 Task: Add a signature Marlon Mitchell containing With heartfelt thanks and warm wishes, Marlon Mitchell to email address softage.3@softage.net and add a folder Commercial leases
Action: Mouse moved to (720, 114)
Screenshot: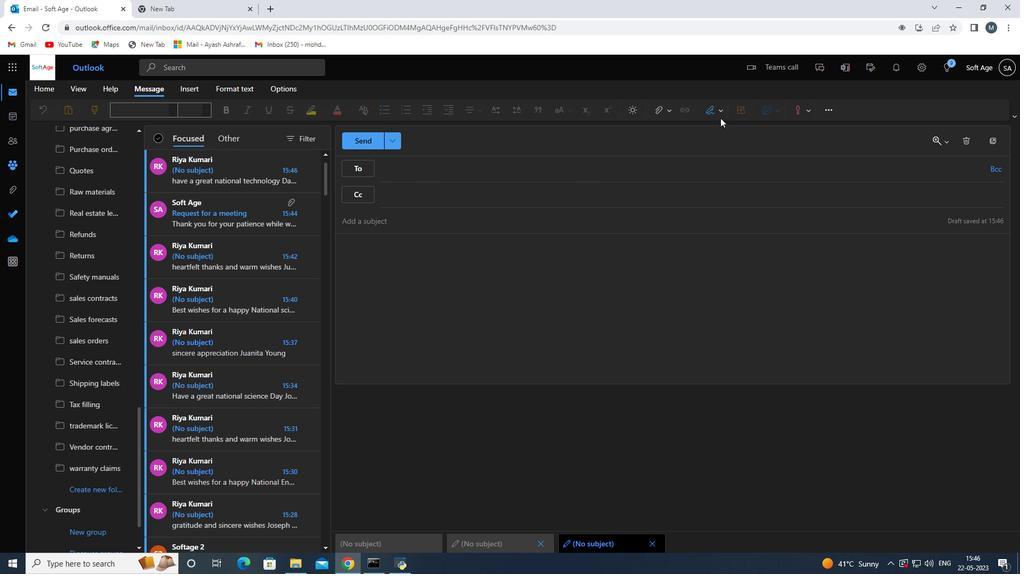 
Action: Mouse pressed left at (720, 114)
Screenshot: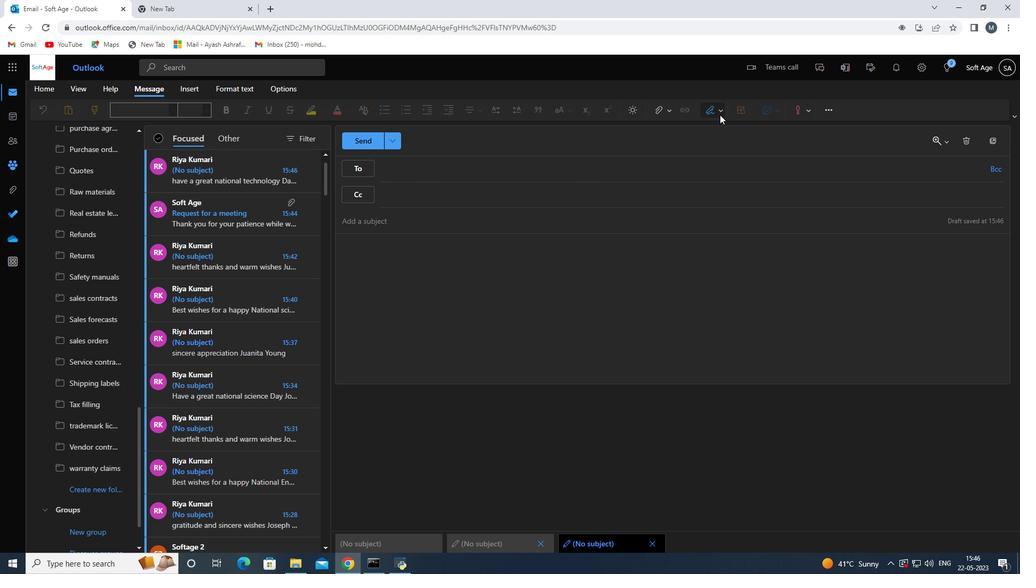 
Action: Mouse moved to (686, 156)
Screenshot: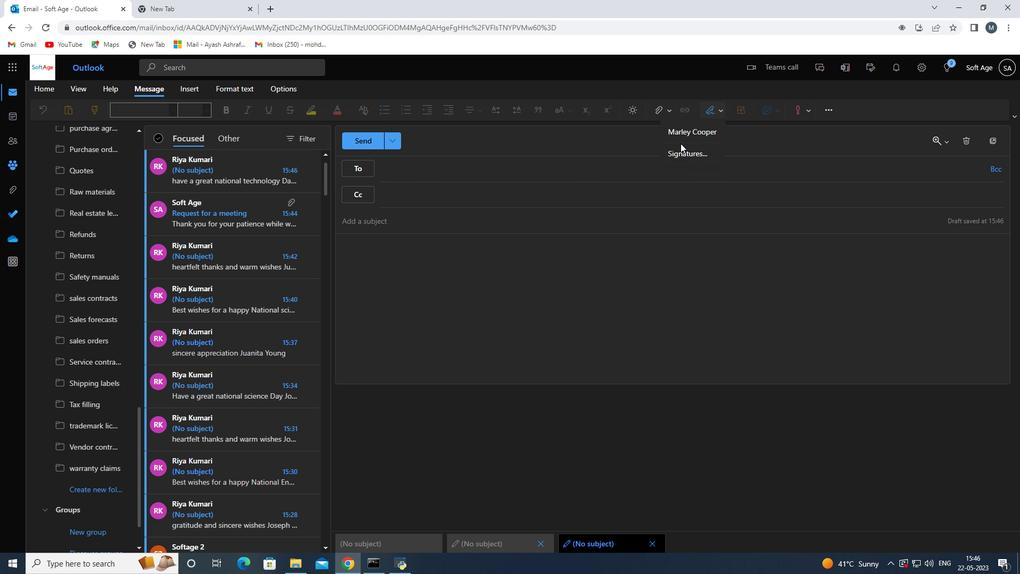 
Action: Mouse pressed left at (686, 156)
Screenshot: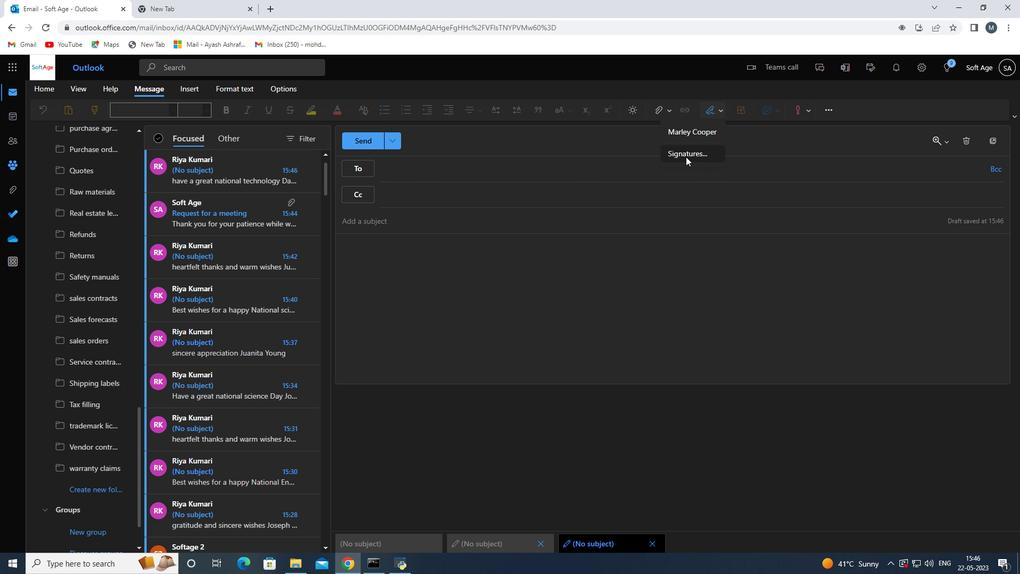 
Action: Mouse moved to (715, 196)
Screenshot: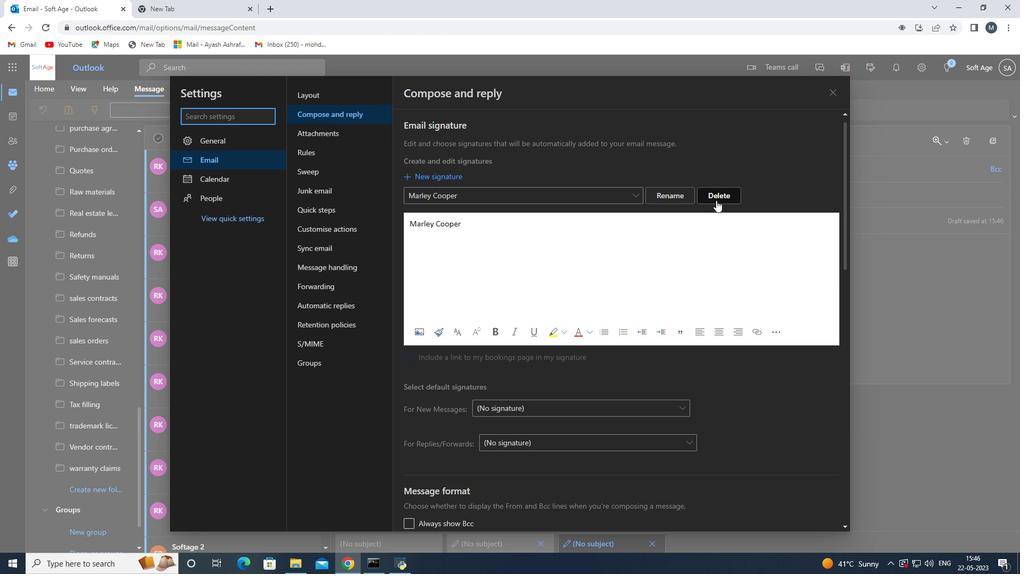 
Action: Mouse pressed left at (715, 196)
Screenshot: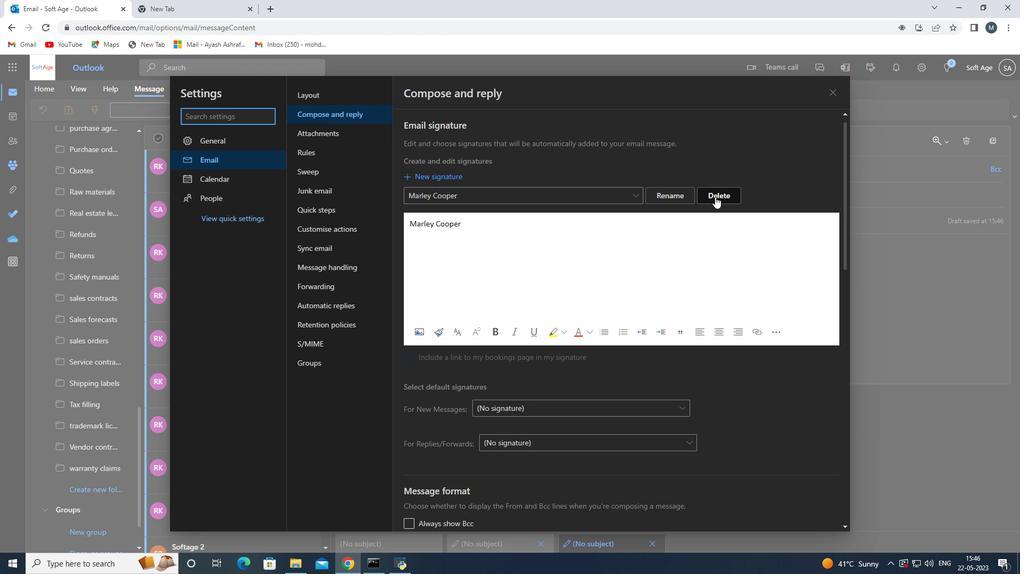 
Action: Mouse moved to (485, 195)
Screenshot: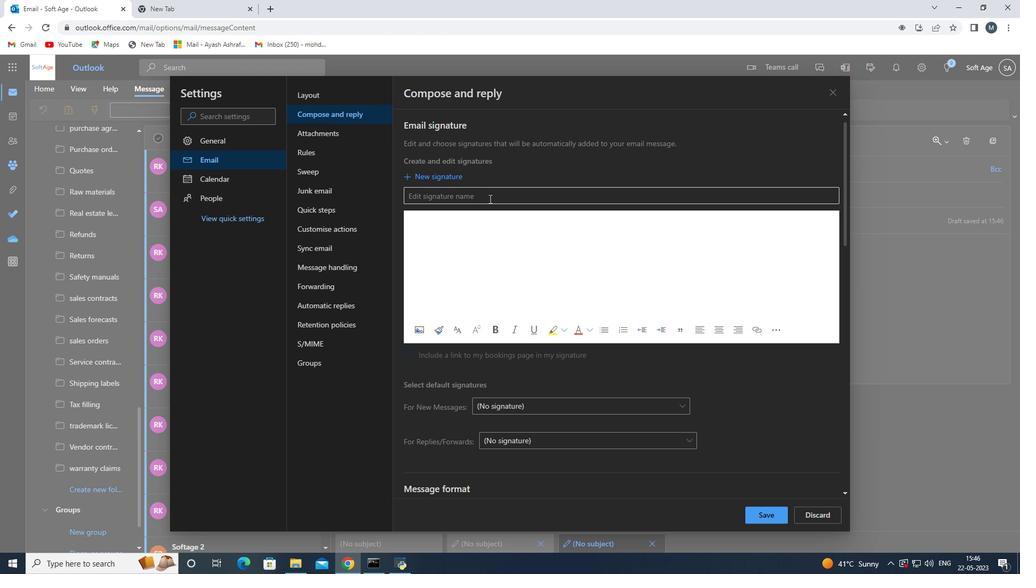 
Action: Mouse pressed left at (485, 195)
Screenshot: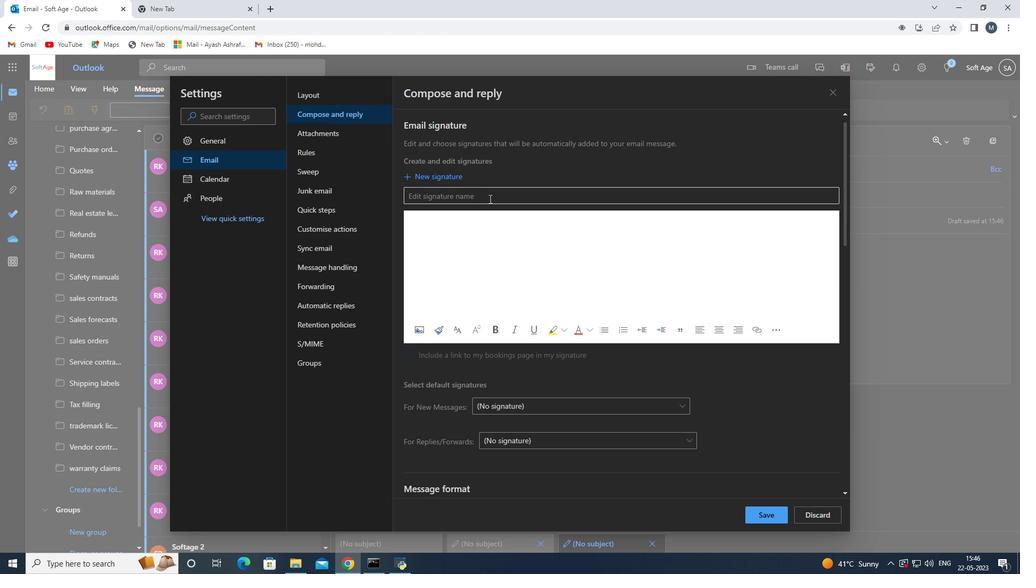 
Action: Key pressed <Key.shift><Key.shift><Key.shift><Key.shift><Key.shift><Key.shift><Key.shift><Key.shift><Key.shift><Key.shift><Key.shift><Key.shift><Key.shift><Key.shift><Key.shift><Key.shift><Key.shift><Key.shift><Key.shift><Key.shift><Key.shift><Key.shift><Key.shift><Key.shift><Key.shift><Key.shift><Key.shift><Key.shift><Key.shift><Key.shift><Key.shift><Key.shift><Key.shift>Marlon<Key.space><Key.shift><Key.shift><Key.shift><Key.shift><Key.shift><Key.shift><Key.shift><Key.shift><Key.shift><Key.shift><Key.shift><Key.shift>Mitchell<Key.space>
Screenshot: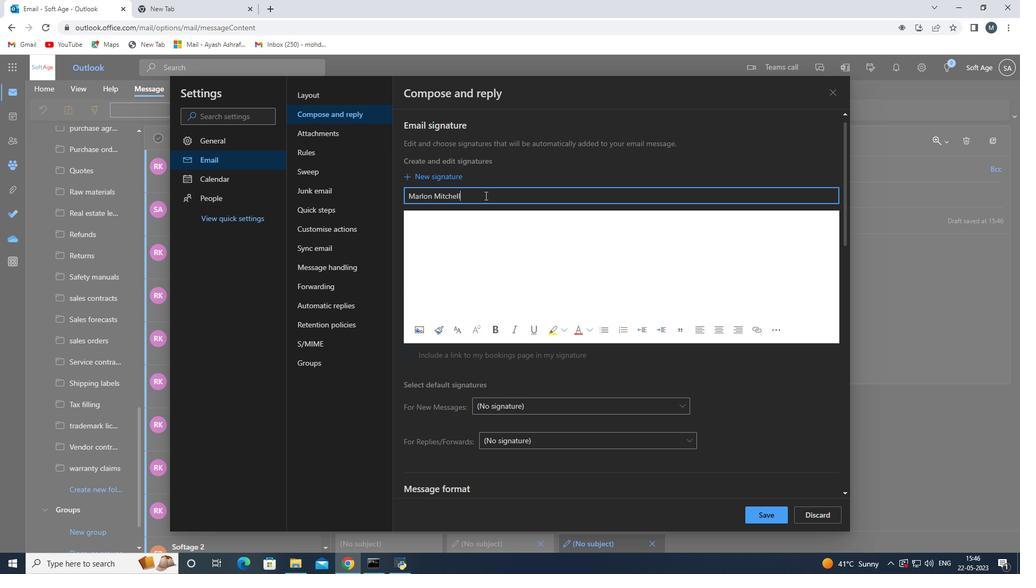 
Action: Mouse moved to (505, 228)
Screenshot: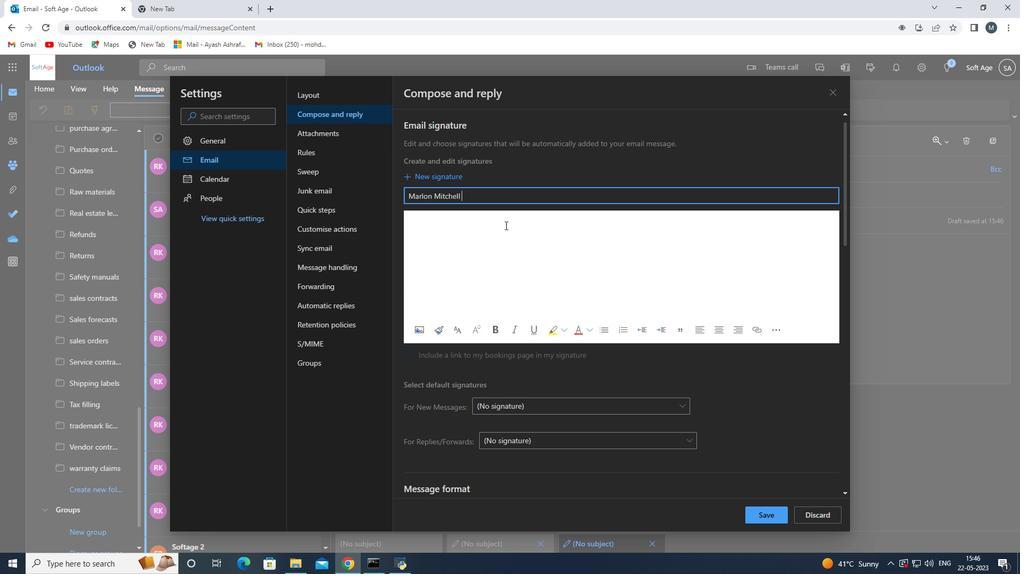 
Action: Mouse pressed left at (505, 228)
Screenshot: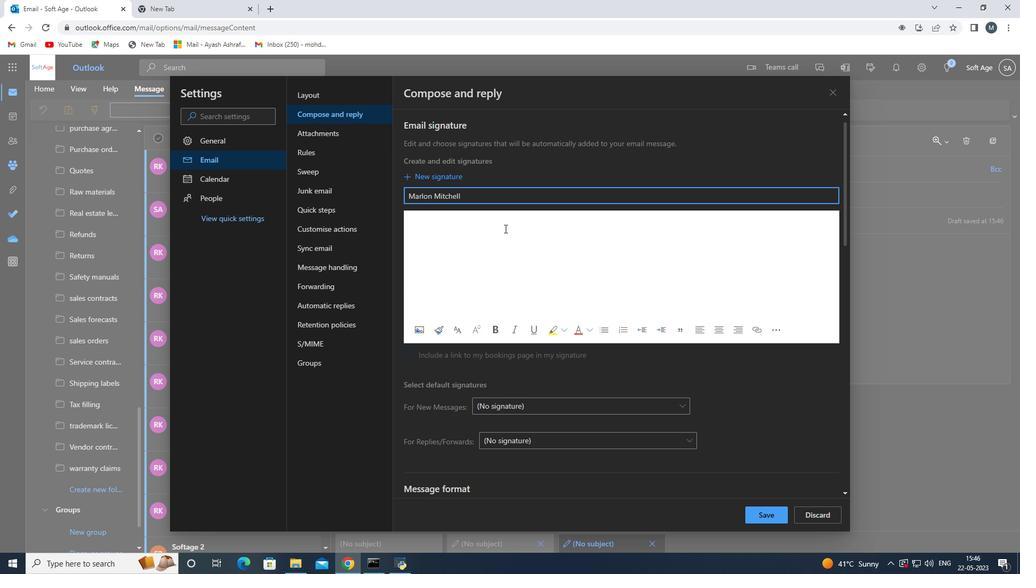 
Action: Key pressed <Key.shift>
Screenshot: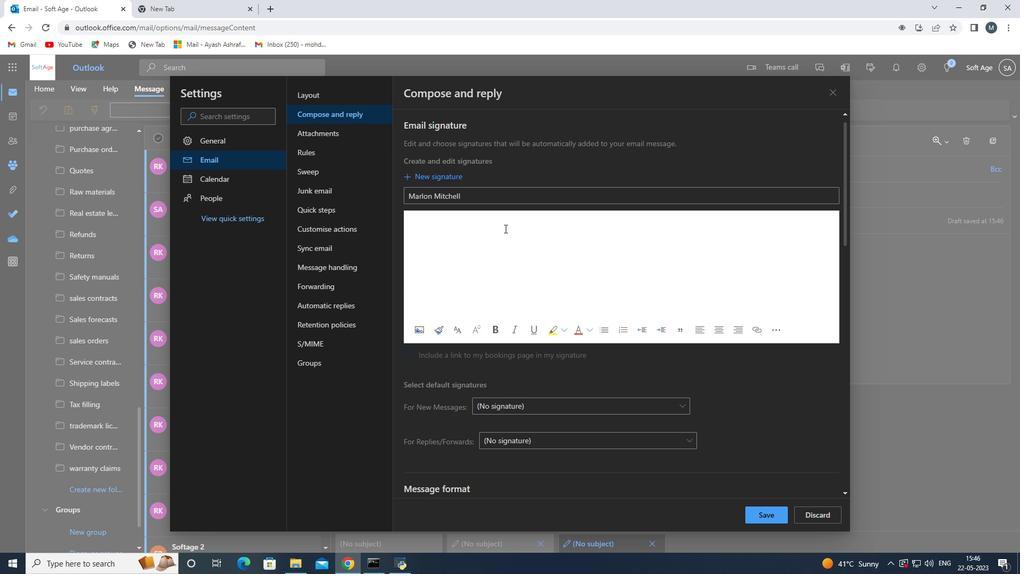 
Action: Mouse moved to (505, 230)
Screenshot: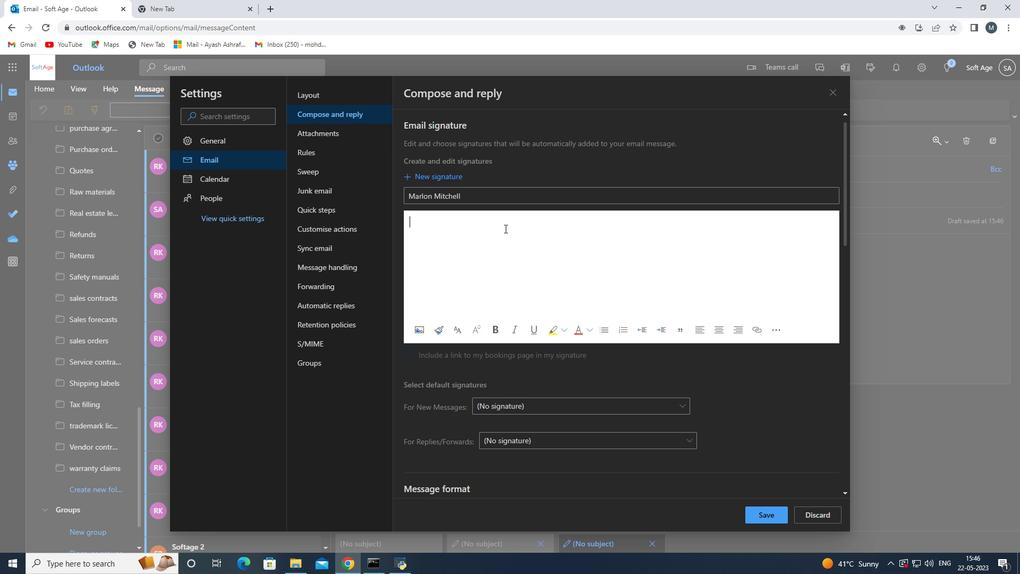 
Action: Key pressed <Key.shift>
Screenshot: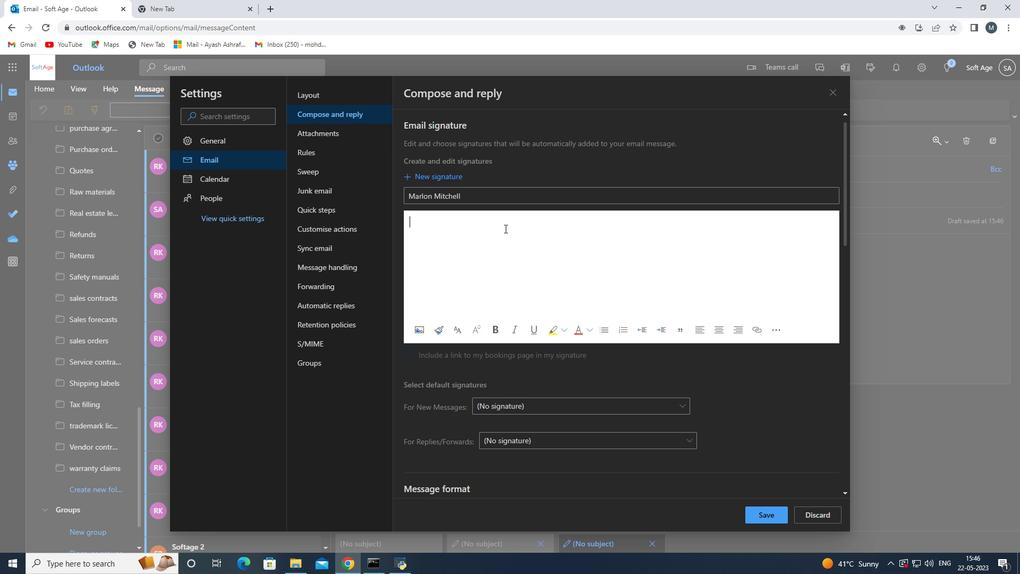 
Action: Mouse moved to (505, 231)
Screenshot: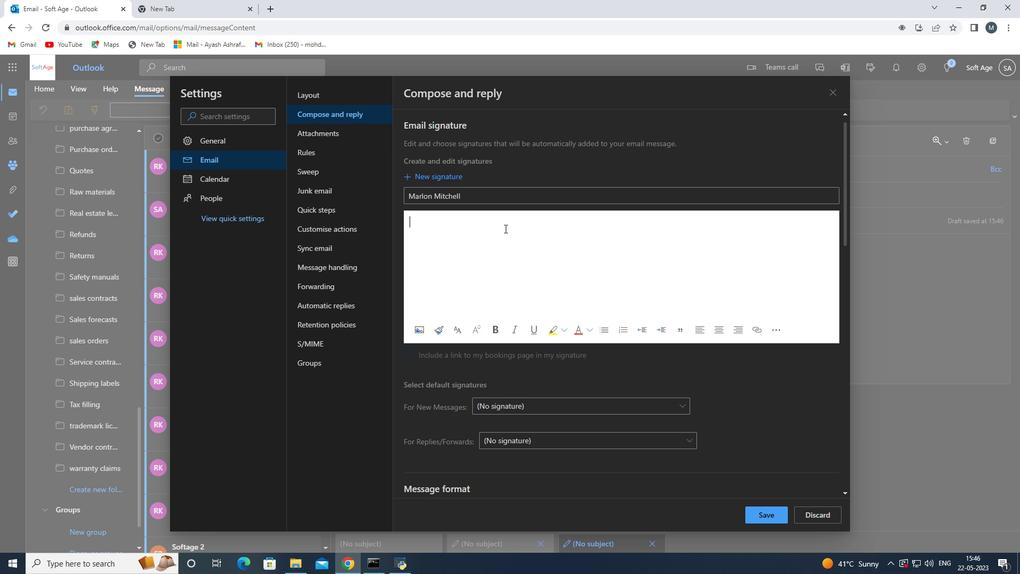 
Action: Key pressed <Key.shift>
Screenshot: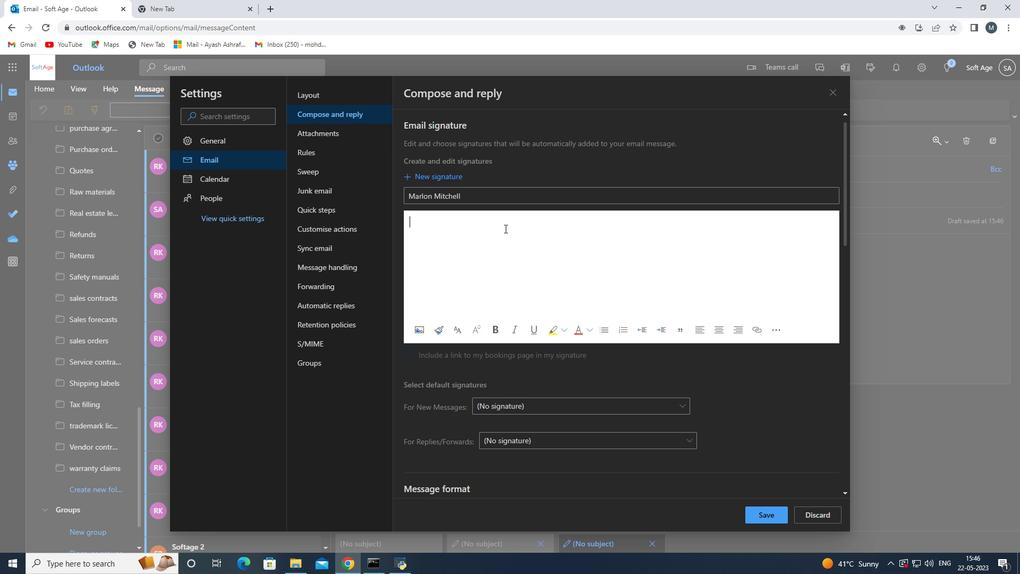 
Action: Mouse moved to (505, 231)
Screenshot: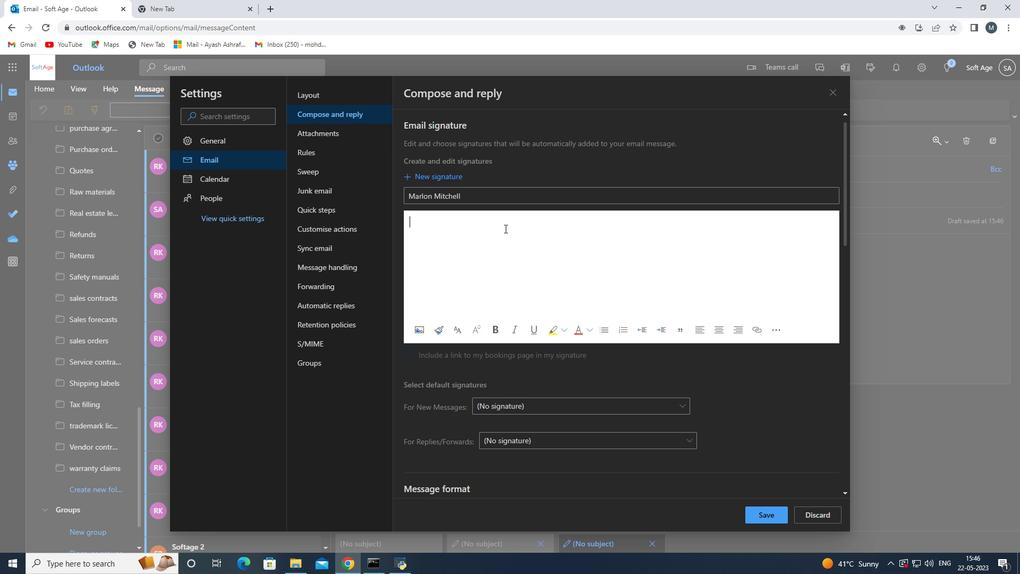 
Action: Key pressed <Key.shift>
Screenshot: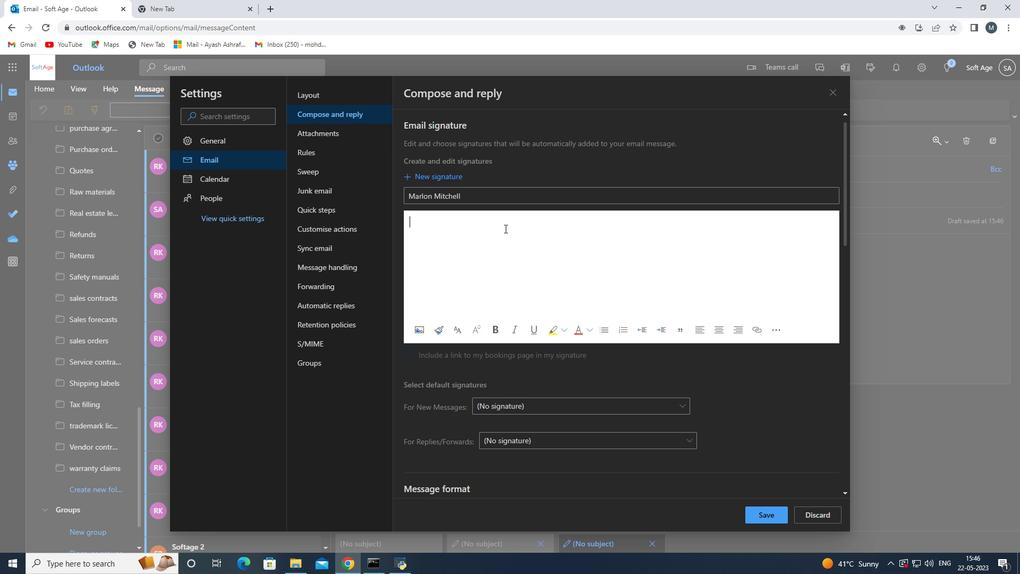 
Action: Mouse moved to (505, 232)
Screenshot: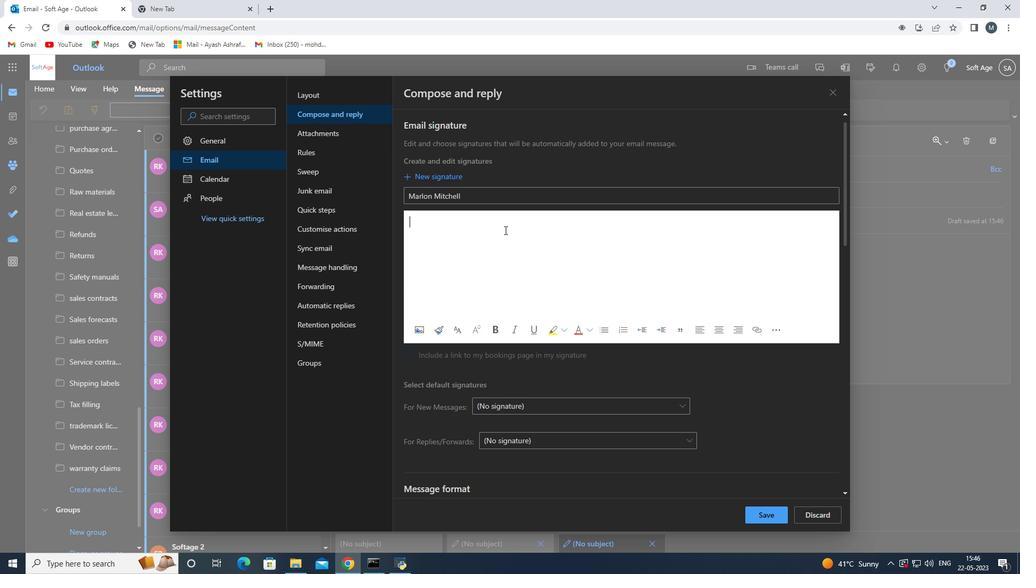
Action: Key pressed M
Screenshot: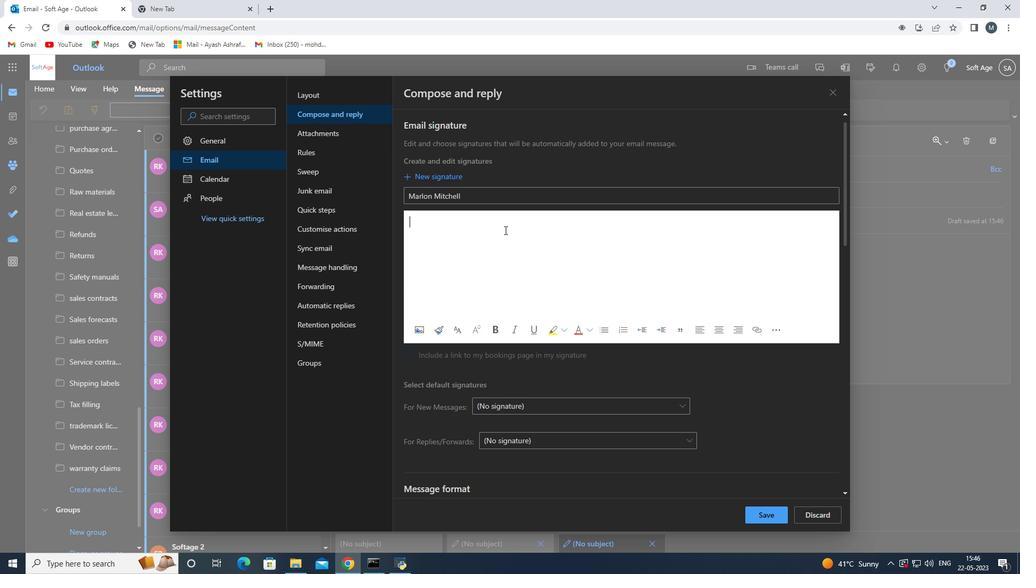 
Action: Mouse moved to (502, 240)
Screenshot: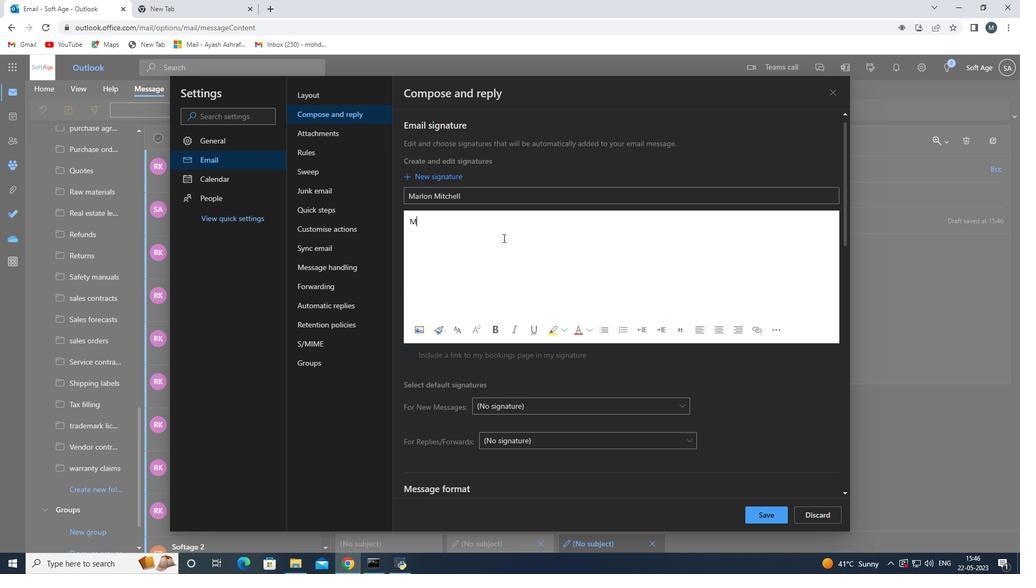 
Action: Key pressed arlon<Key.space><Key.shift><Key.shift><Key.shift><Key.shift><Key.shift>Mitchell
Screenshot: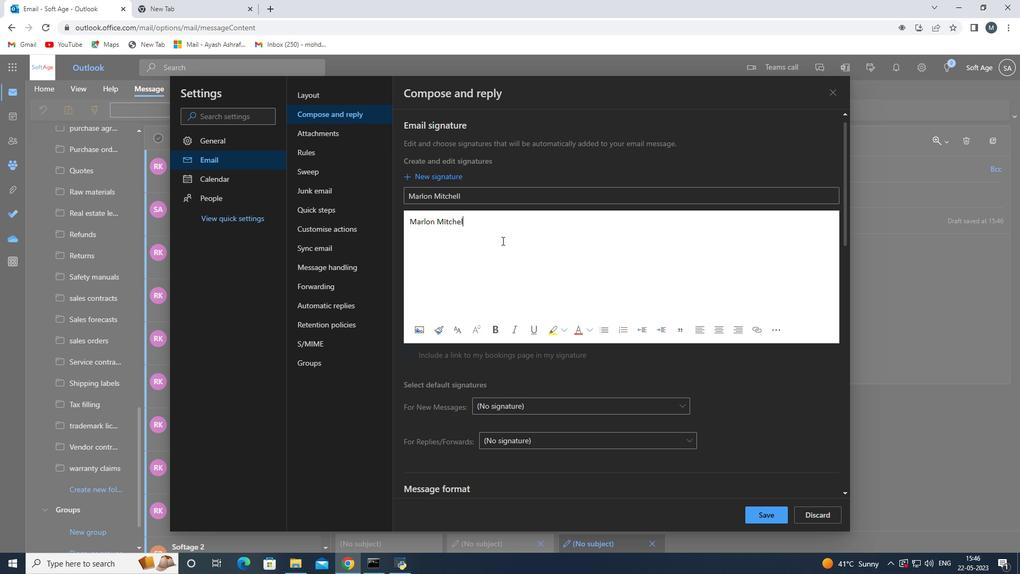 
Action: Mouse moved to (767, 516)
Screenshot: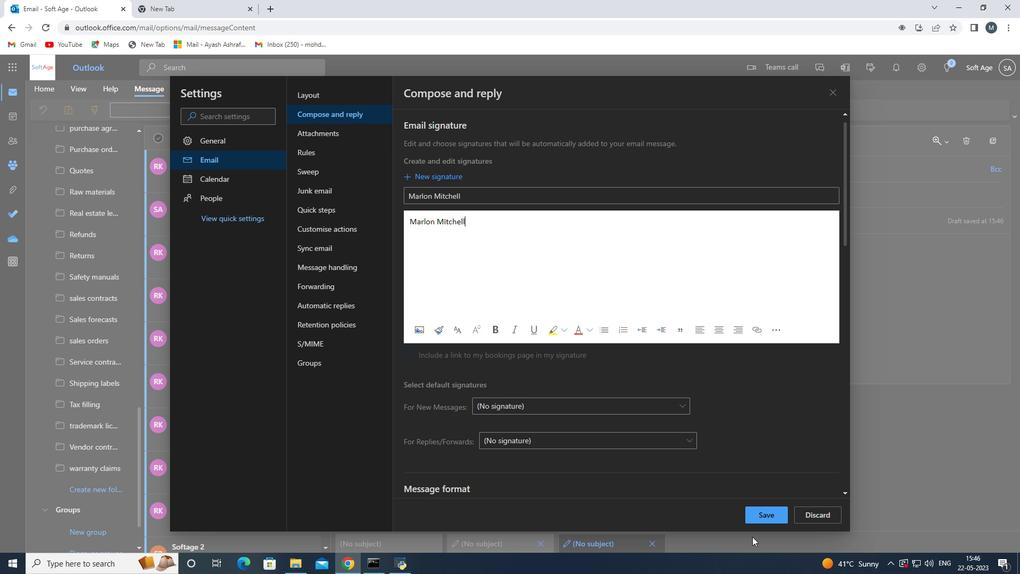 
Action: Mouse pressed left at (767, 516)
Screenshot: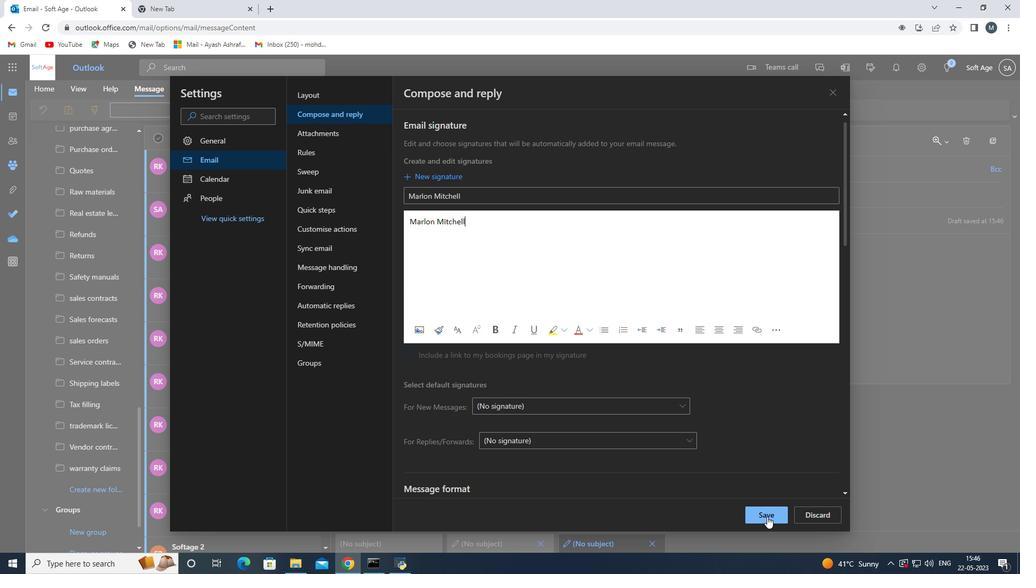 
Action: Mouse moved to (837, 92)
Screenshot: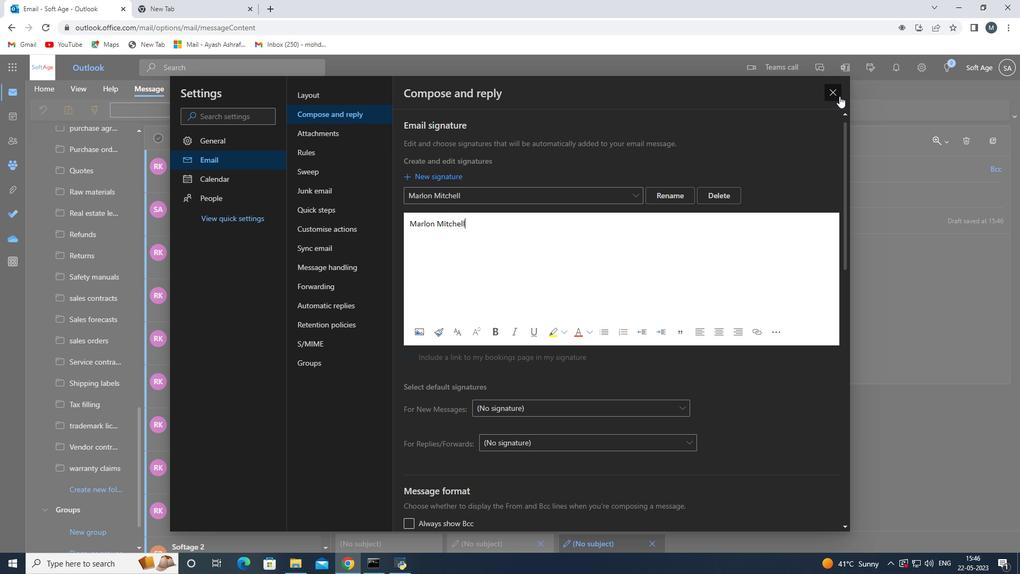 
Action: Mouse pressed left at (837, 92)
Screenshot: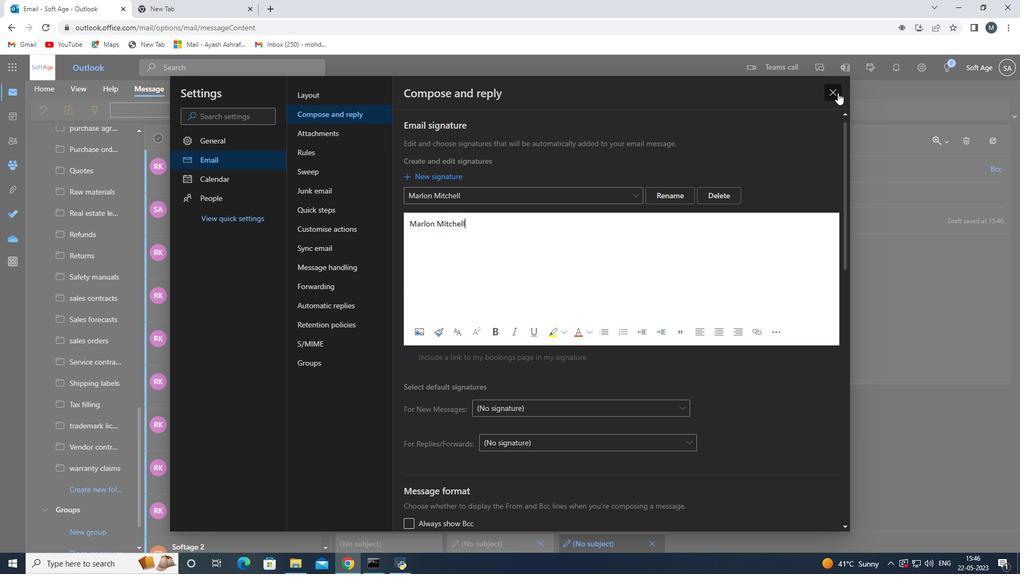 
Action: Mouse moved to (439, 240)
Screenshot: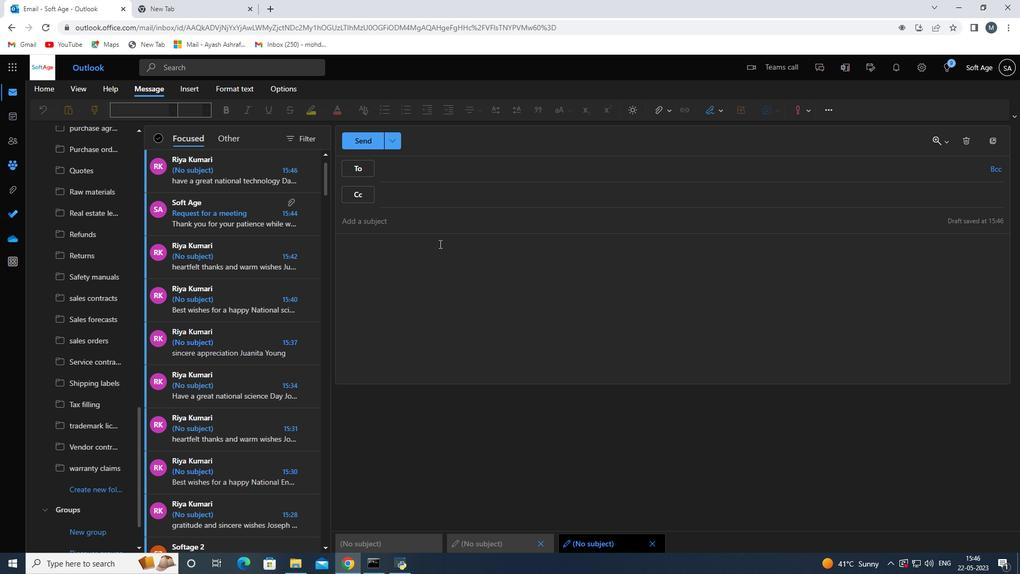 
Action: Mouse pressed left at (439, 240)
Screenshot: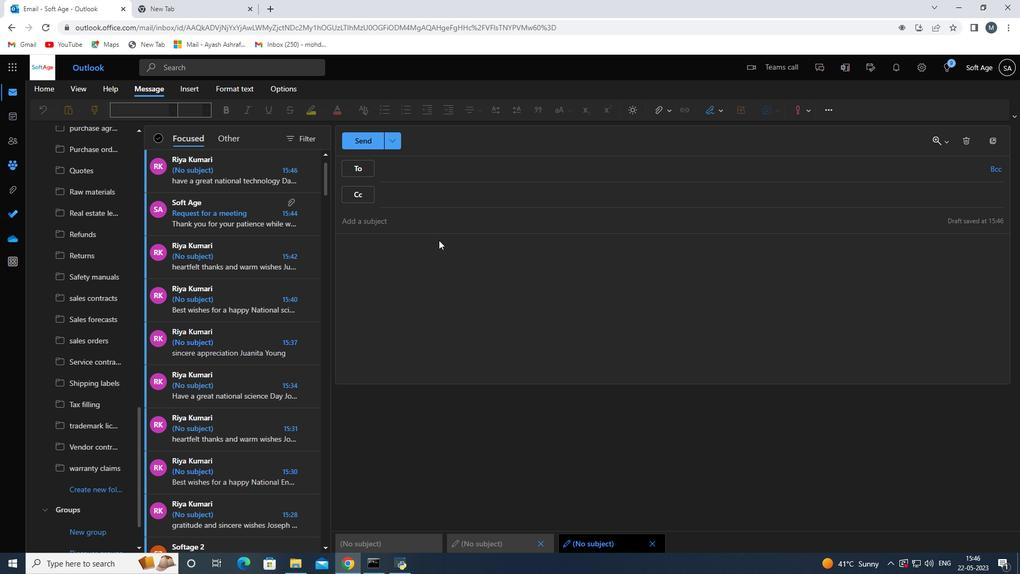 
Action: Mouse moved to (424, 250)
Screenshot: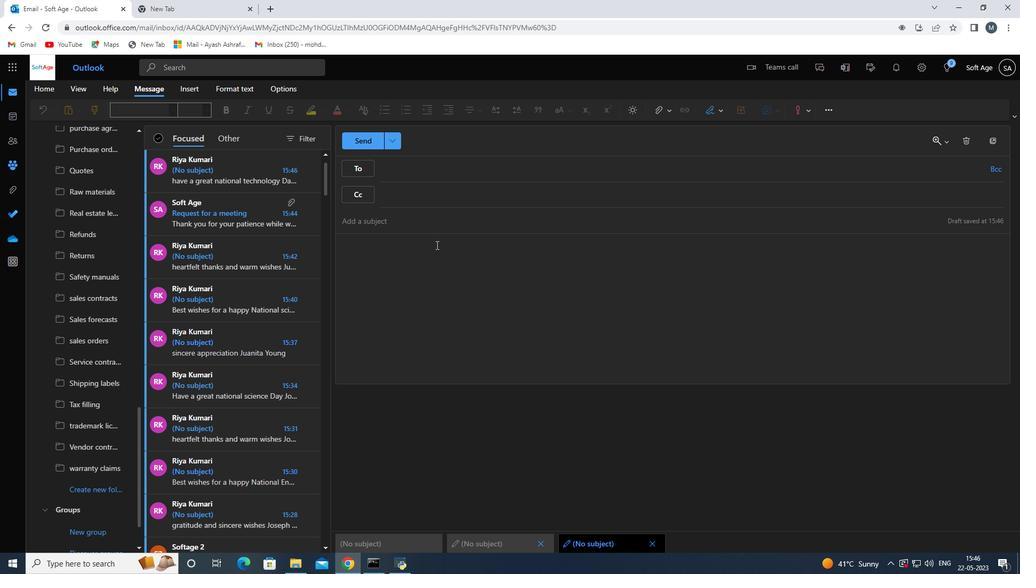 
Action: Mouse pressed left at (424, 250)
Screenshot: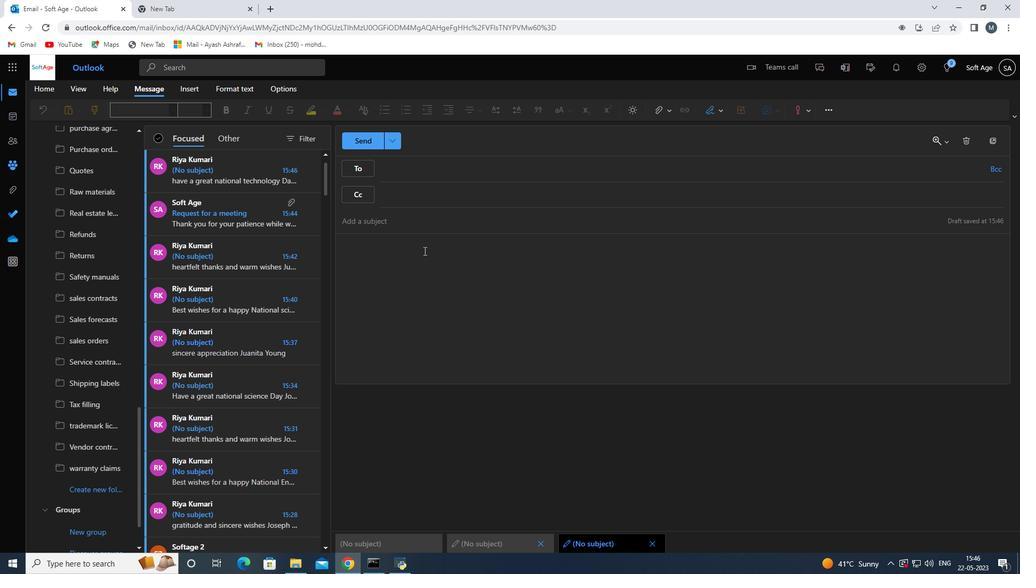 
Action: Mouse moved to (424, 252)
Screenshot: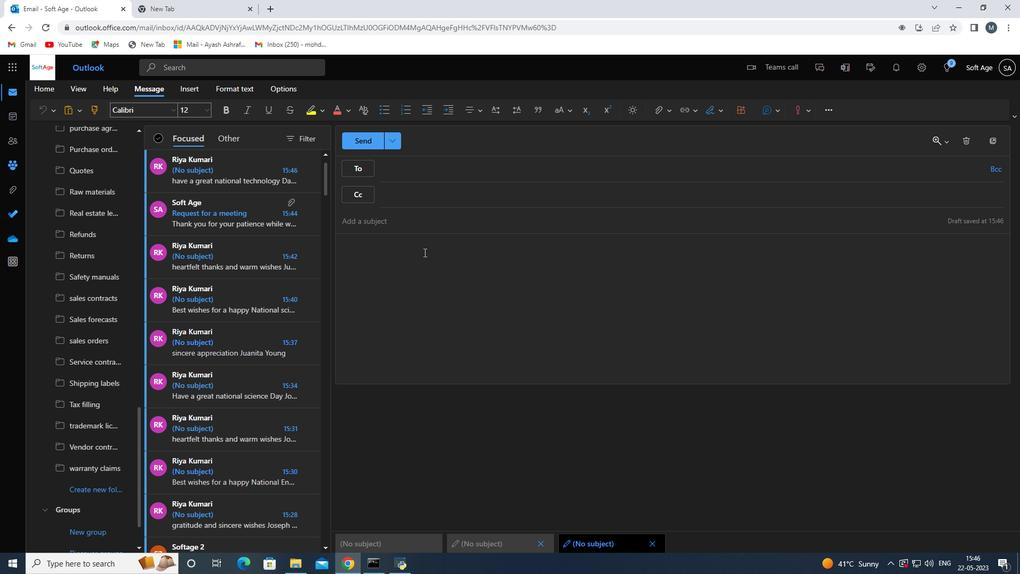 
Action: Key pressed <Key.shift>
Screenshot: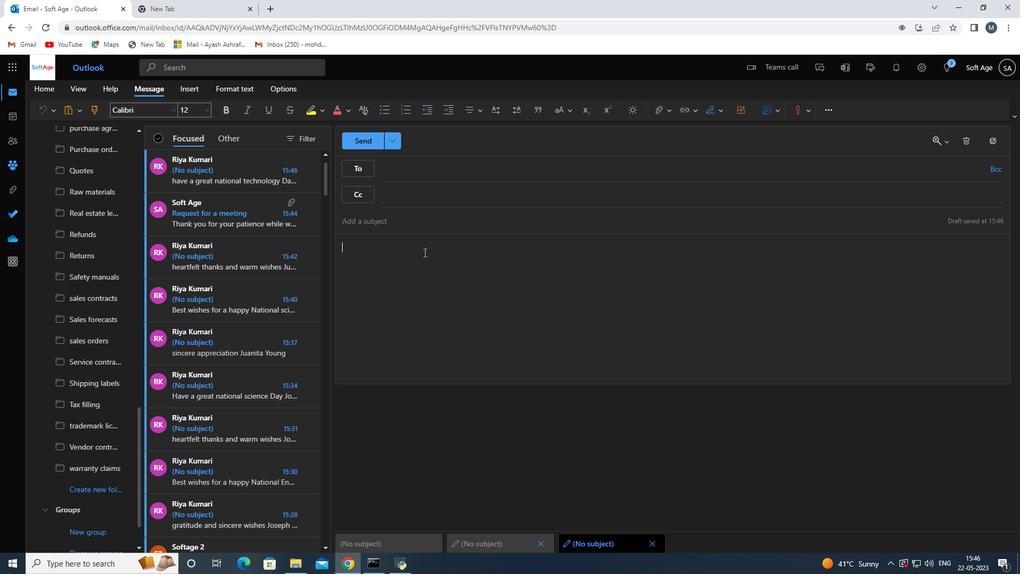 
Action: Mouse moved to (424, 252)
Screenshot: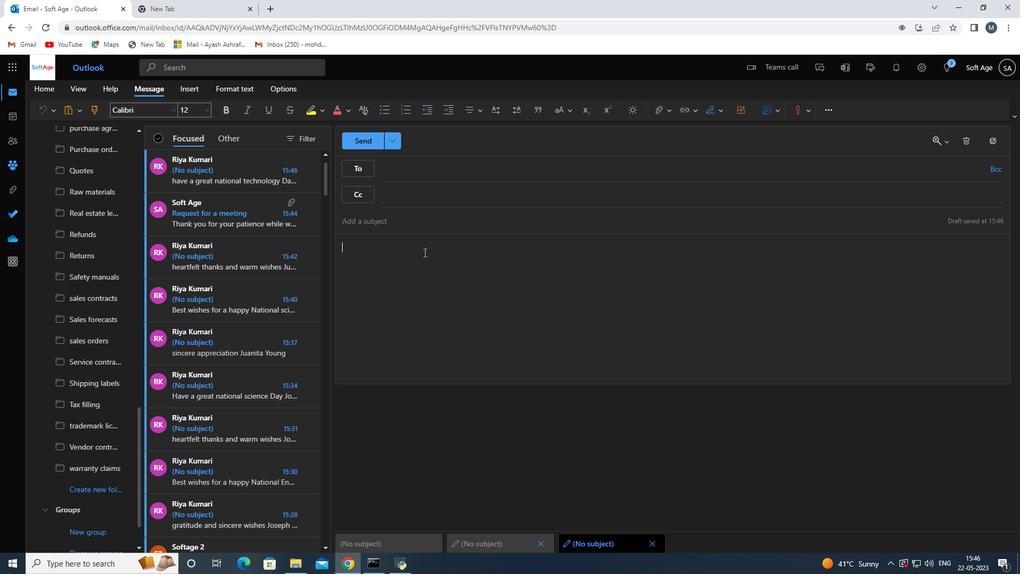 
Action: Key pressed <Key.shift><Key.shift><Key.shift>Heartfelt<Key.space>thanks<Key.space>and<Key.space>warm<Key.space>wishes<Key.space>
Screenshot: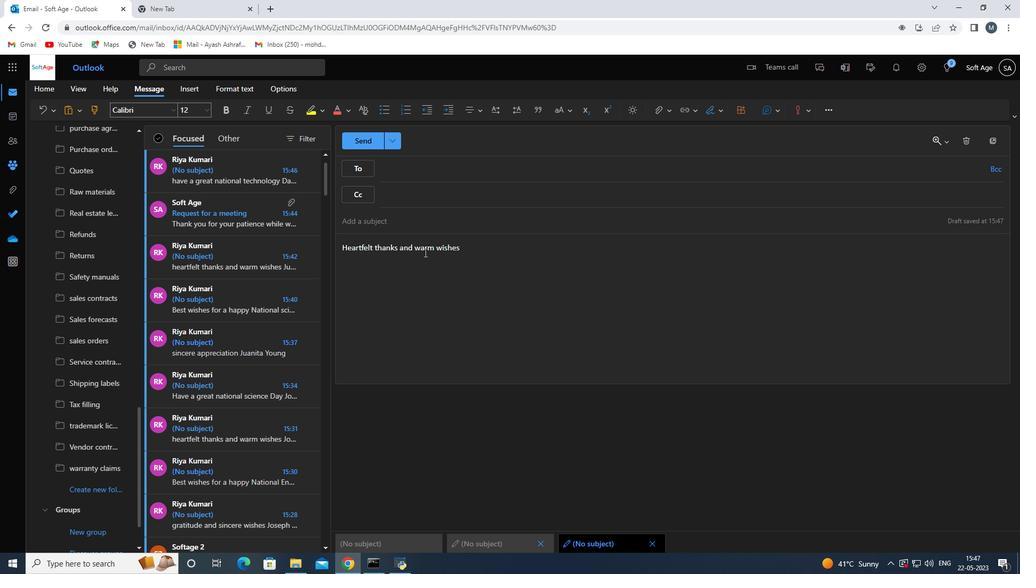 
Action: Mouse moved to (710, 113)
Screenshot: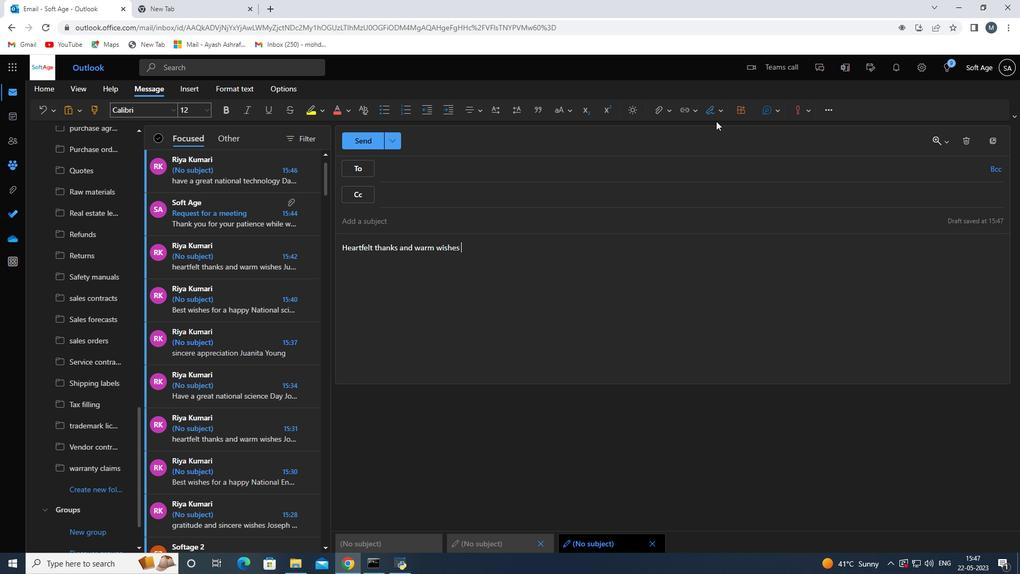 
Action: Mouse pressed left at (710, 113)
Screenshot: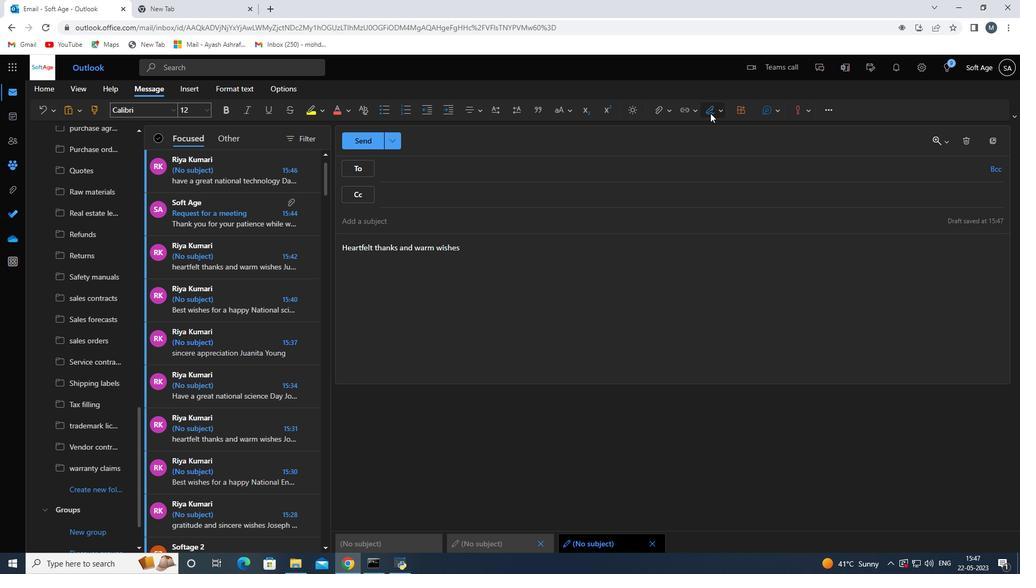 
Action: Mouse moved to (690, 136)
Screenshot: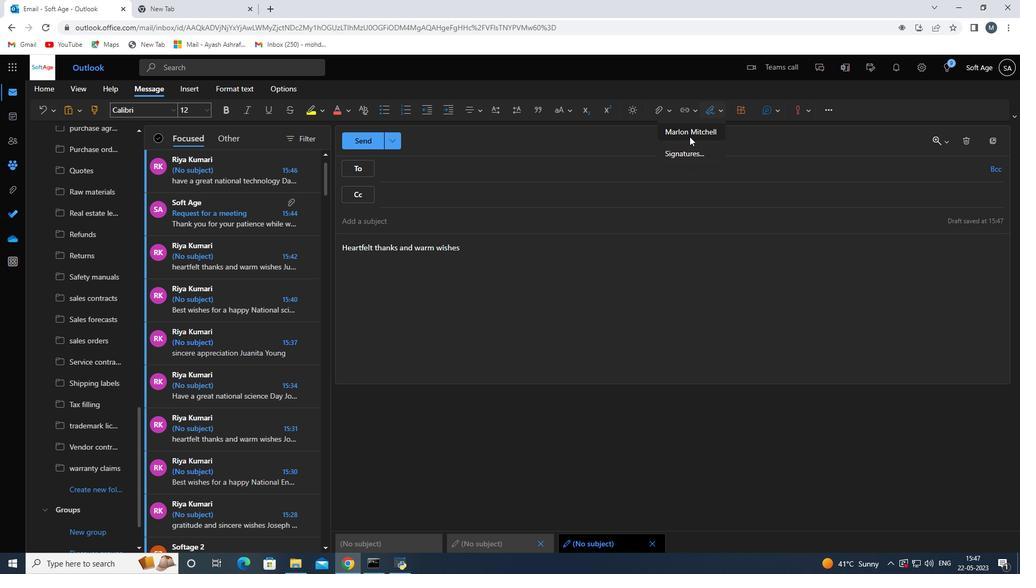 
Action: Mouse pressed left at (690, 136)
Screenshot: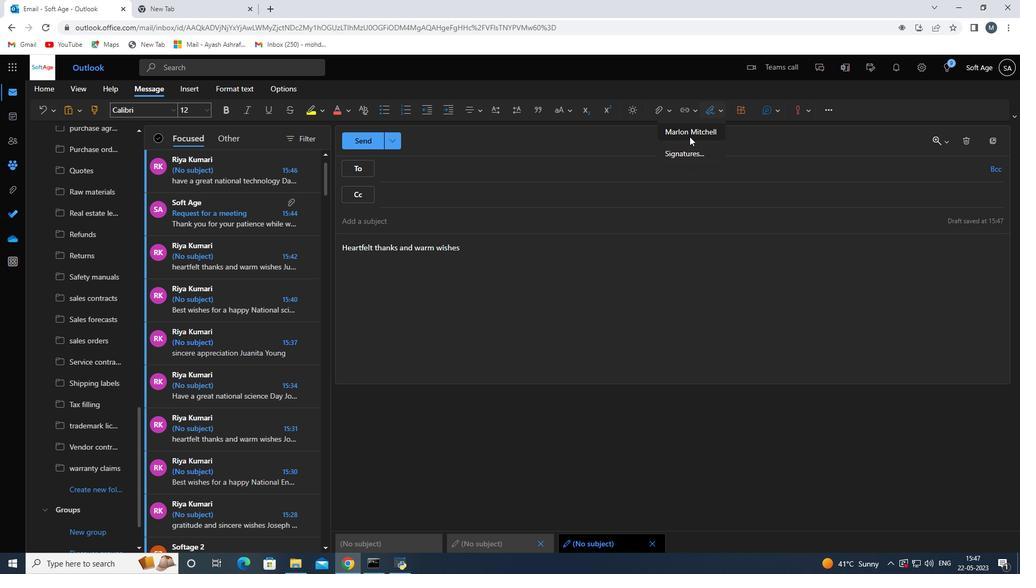 
Action: Mouse moved to (431, 168)
Screenshot: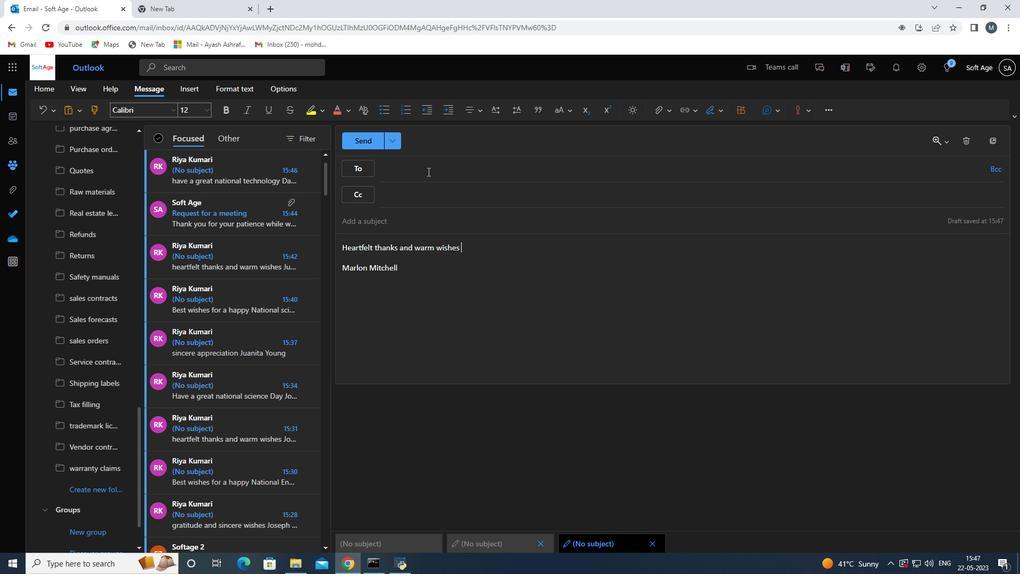 
Action: Mouse pressed left at (431, 168)
Screenshot: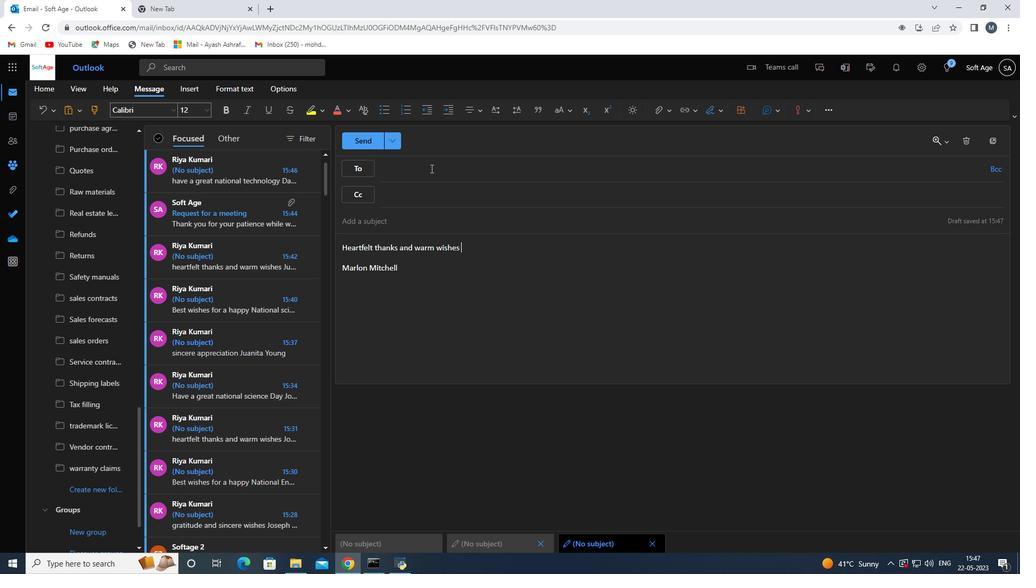 
Action: Key pressed softa.3<Key.shift><Key.shift><Key.shift><Key.shift>@softage.net
Screenshot: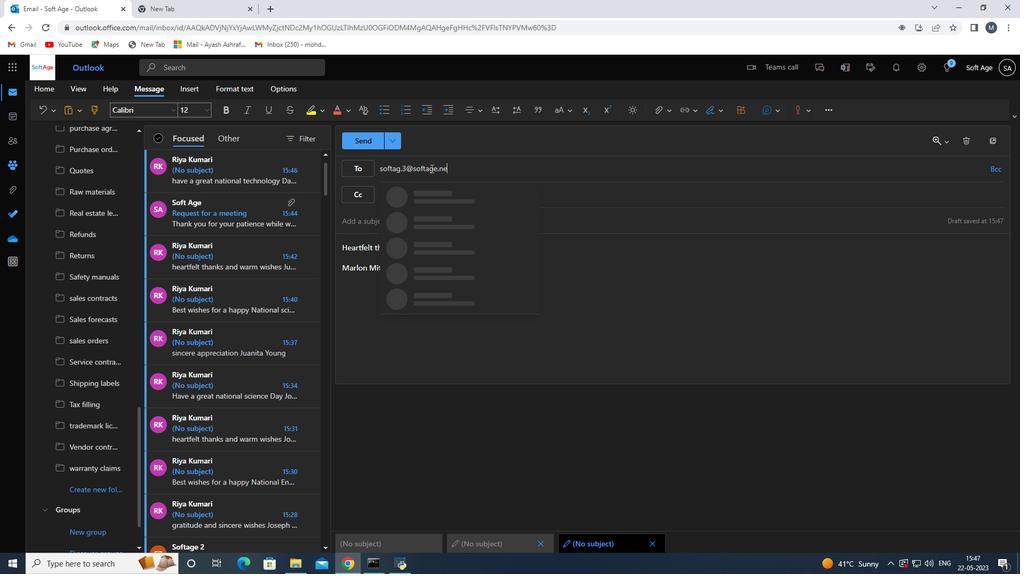 
Action: Mouse moved to (401, 171)
Screenshot: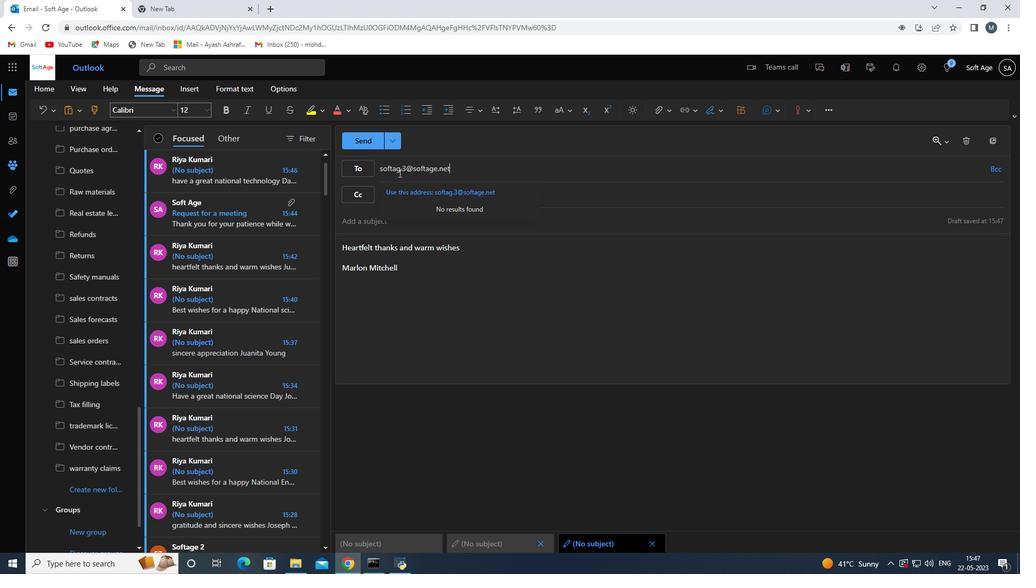 
Action: Mouse pressed left at (401, 171)
Screenshot: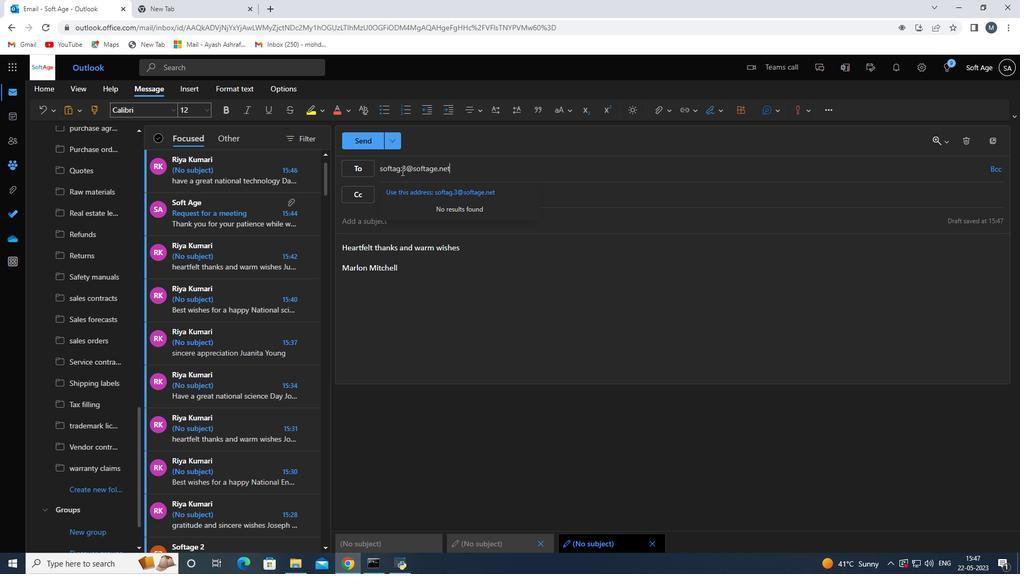
Action: Mouse moved to (412, 173)
Screenshot: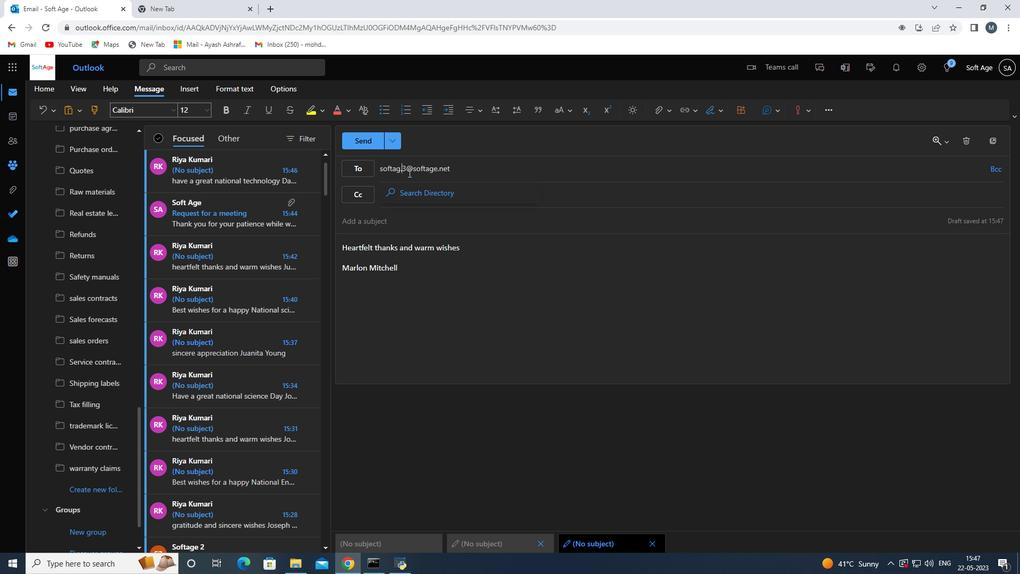 
Action: Key pressed e
Screenshot: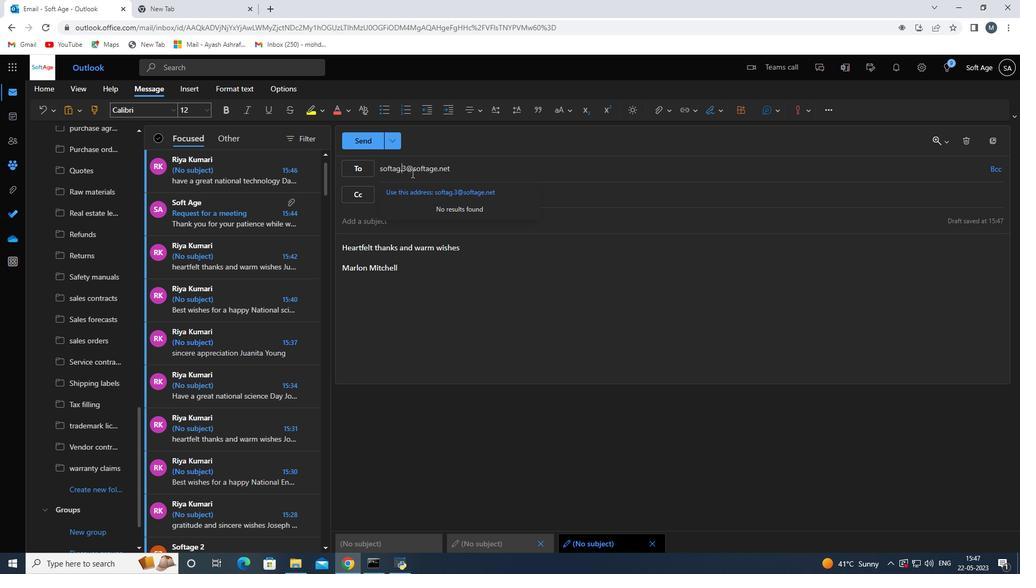 
Action: Mouse moved to (404, 173)
Screenshot: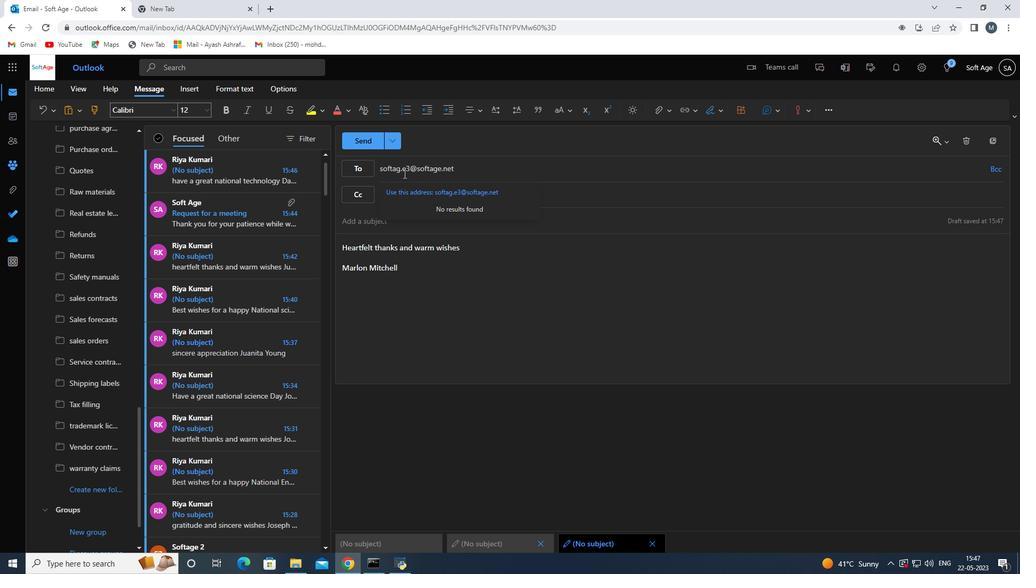 
Action: Key pressed <Key.backspace>
Screenshot: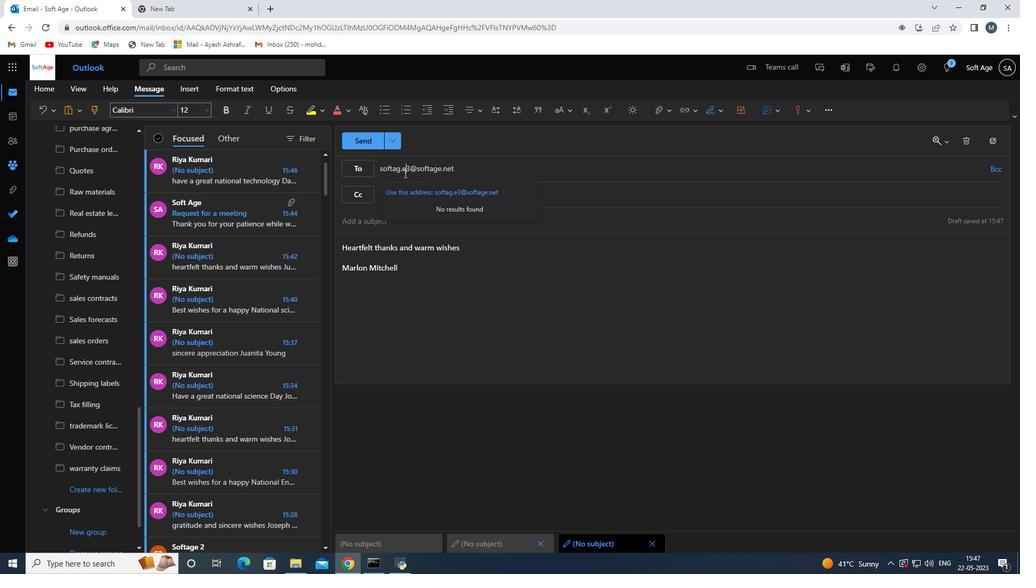
Action: Mouse moved to (399, 169)
Screenshot: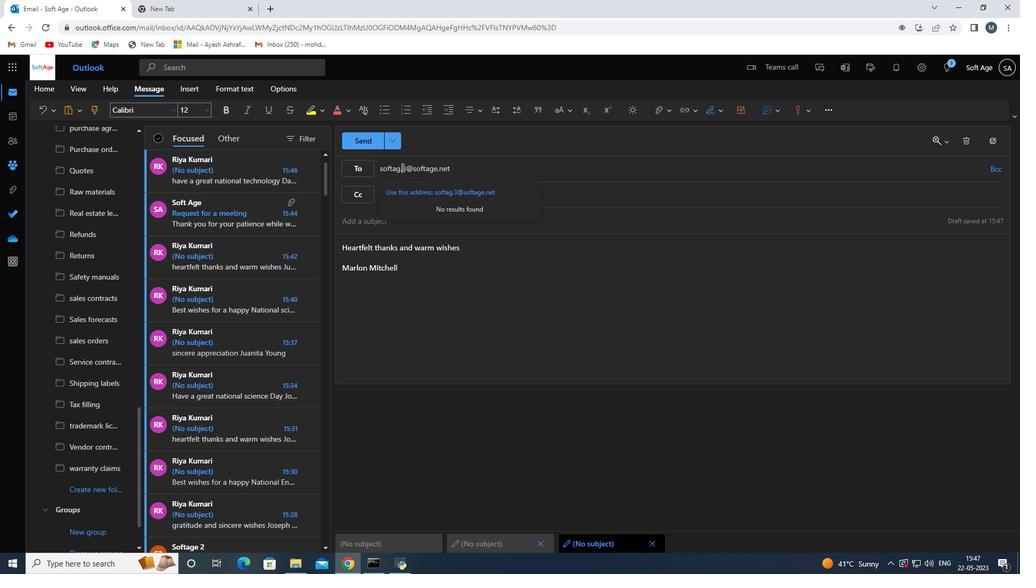 
Action: Mouse pressed left at (399, 169)
Screenshot: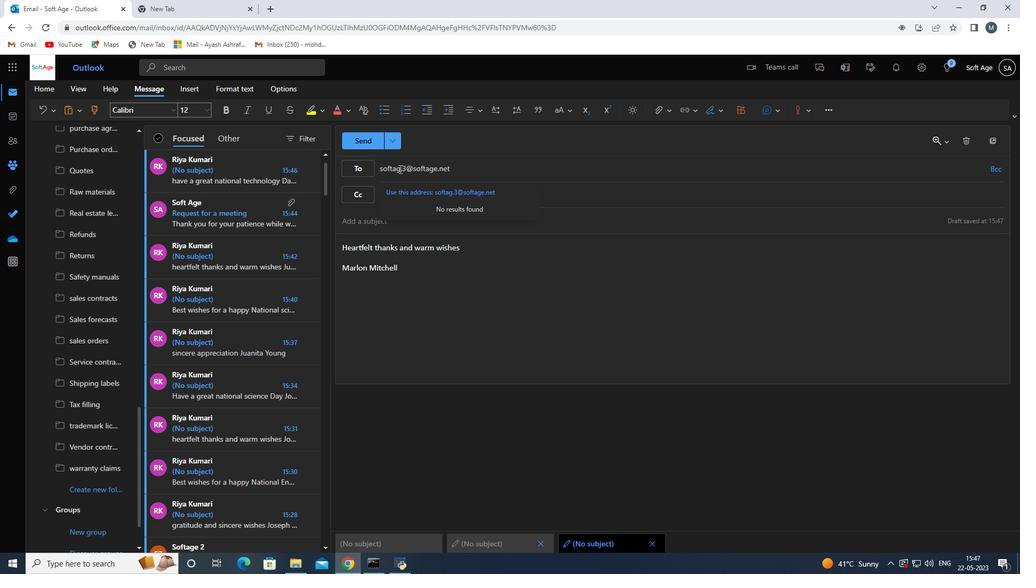 
Action: Mouse moved to (406, 175)
Screenshot: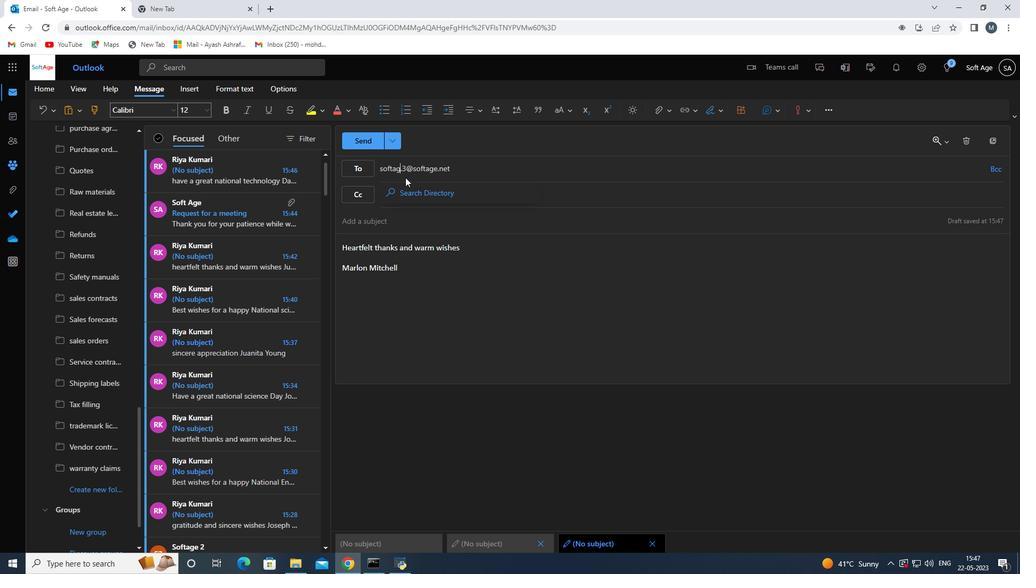 
Action: Key pressed e
Screenshot: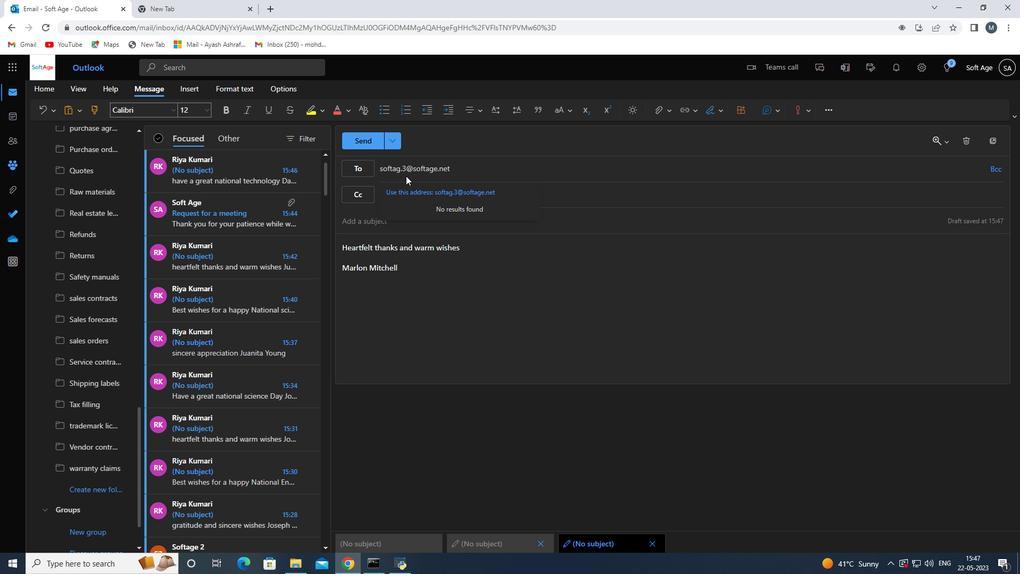 
Action: Mouse moved to (425, 192)
Screenshot: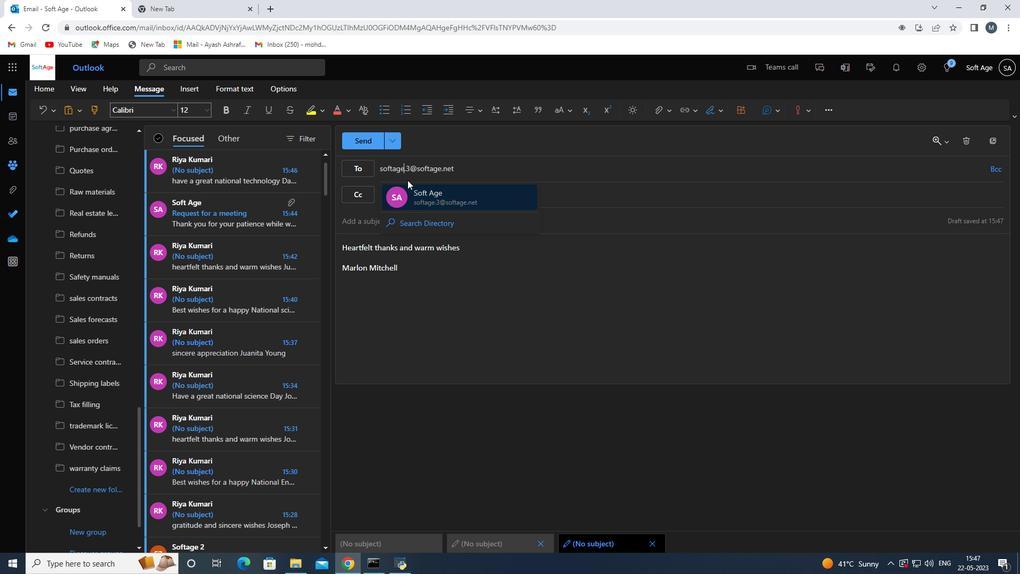 
Action: Mouse pressed left at (425, 192)
Screenshot: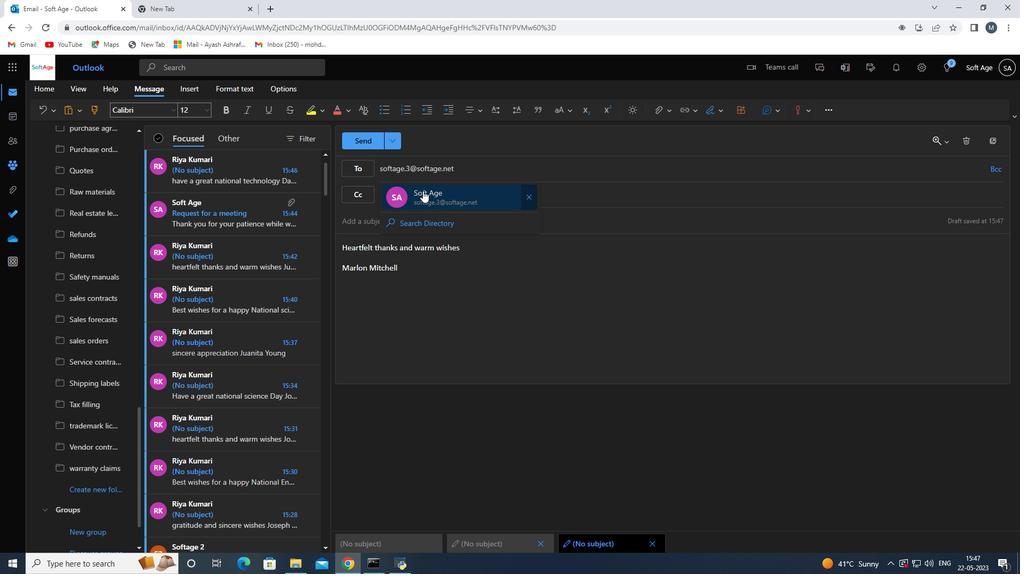 
Action: Mouse moved to (103, 433)
Screenshot: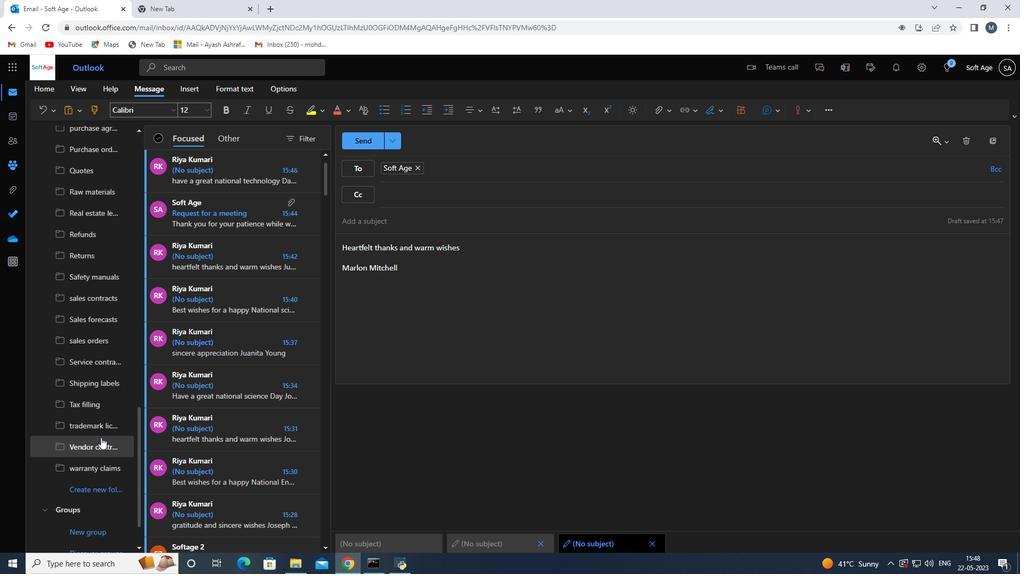 
Action: Mouse scrolled (103, 432) with delta (0, 0)
Screenshot: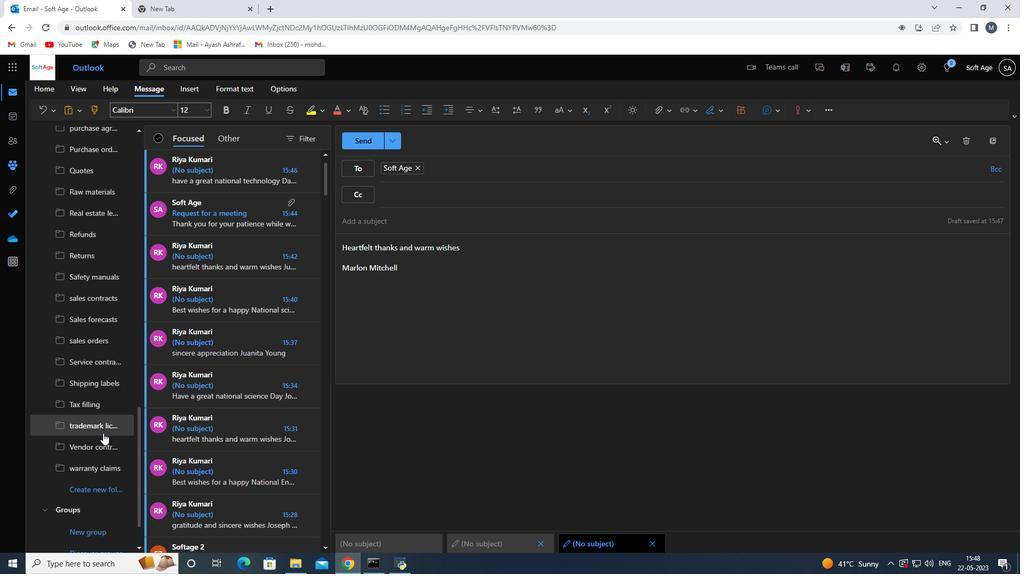 
Action: Mouse scrolled (103, 432) with delta (0, 0)
Screenshot: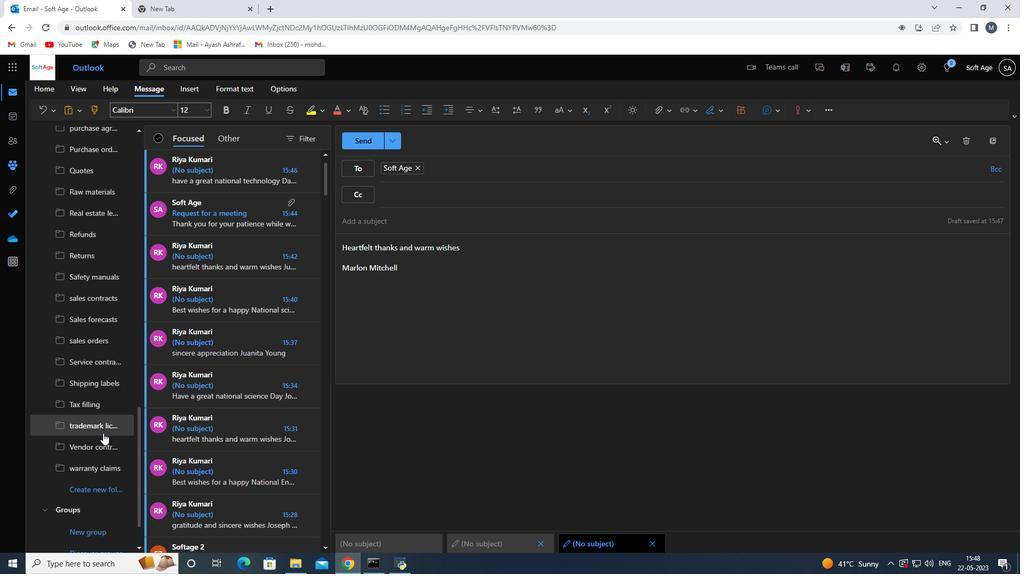 
Action: Mouse moved to (102, 454)
Screenshot: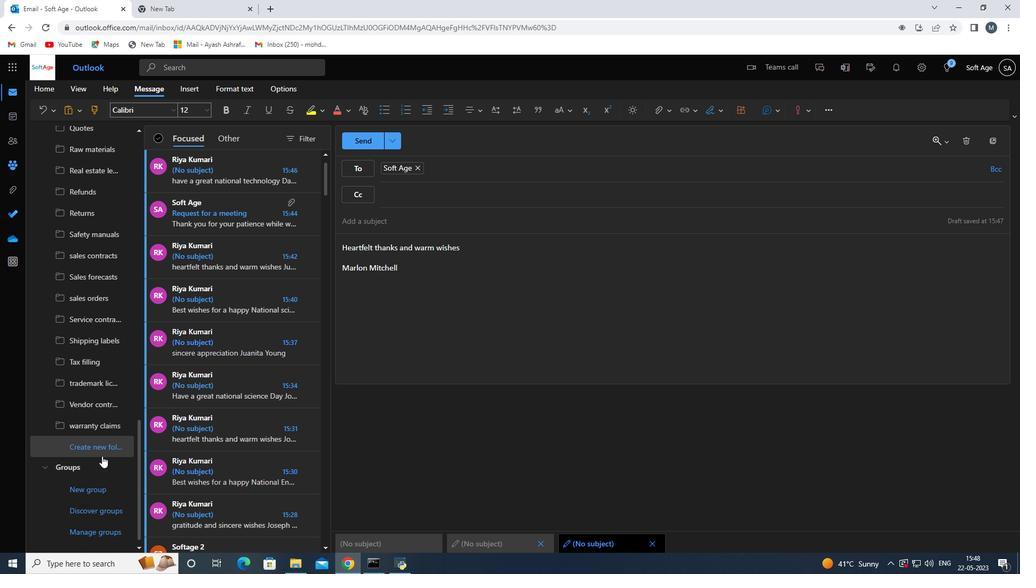 
Action: Mouse pressed left at (102, 454)
Screenshot: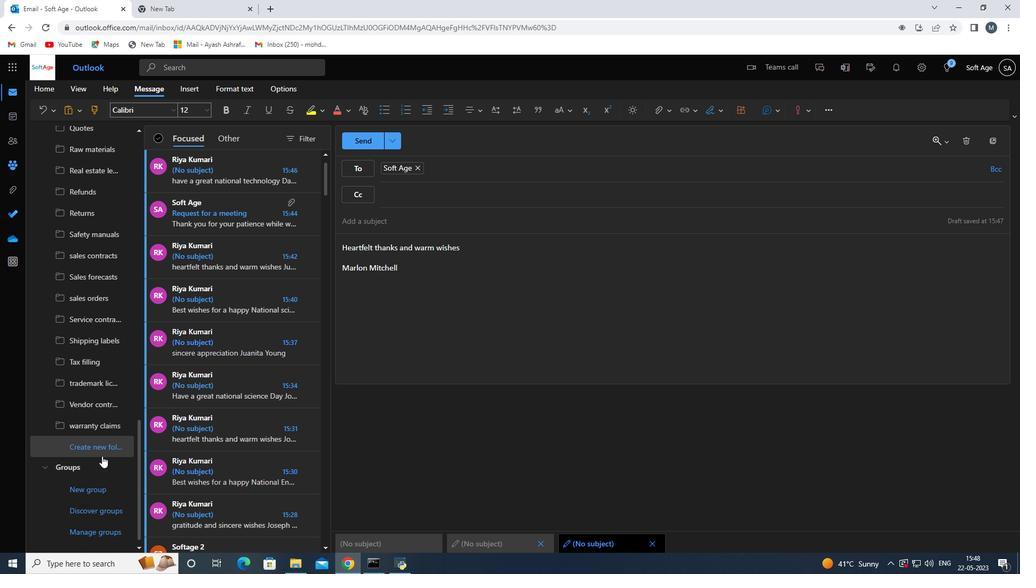 
Action: Mouse moved to (102, 453)
Screenshot: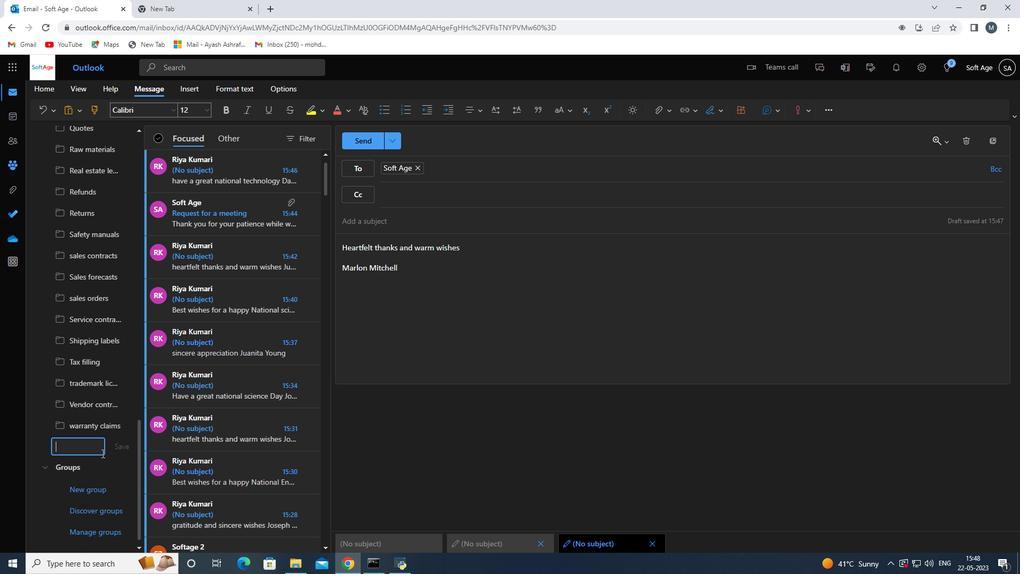 
Action: Key pressed <Key.shift>
Screenshot: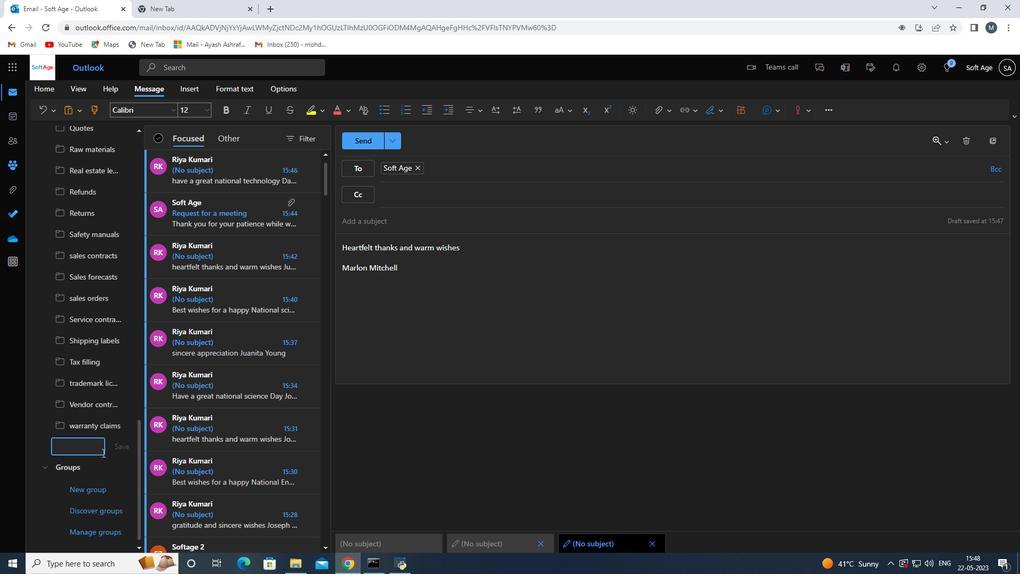 
Action: Mouse moved to (102, 453)
Screenshot: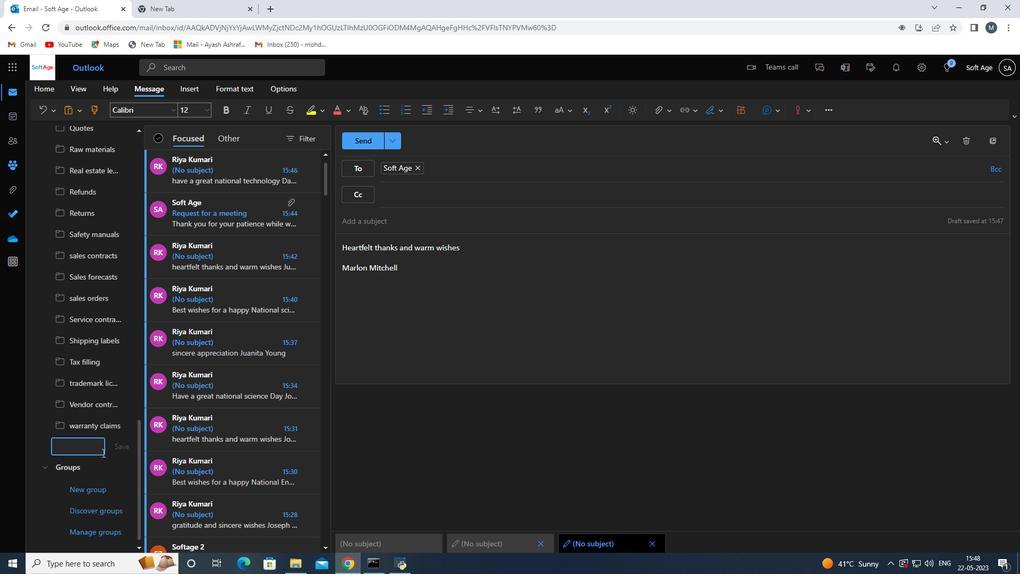 
Action: Key pressed <Key.shift><Key.shift><Key.shift><Key.shift><Key.shift>Commercial<Key.space>leases
Screenshot: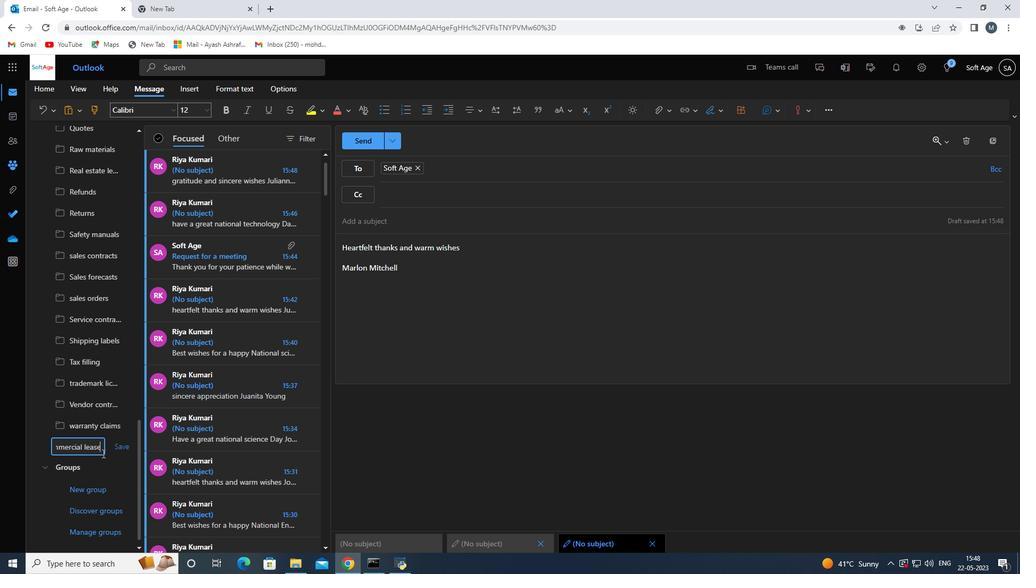 
Action: Mouse moved to (120, 446)
Screenshot: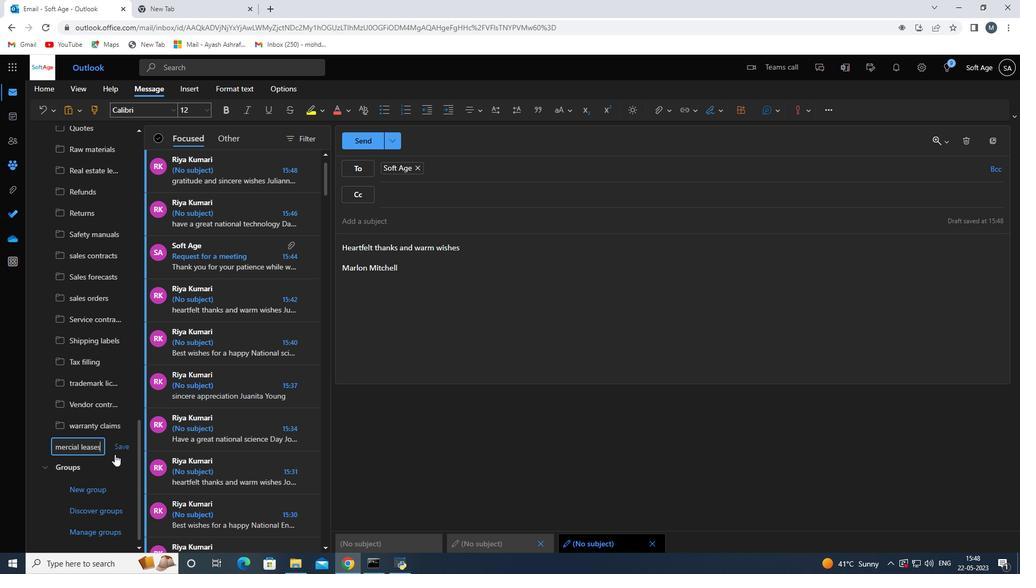 
Action: Mouse pressed left at (120, 446)
Screenshot: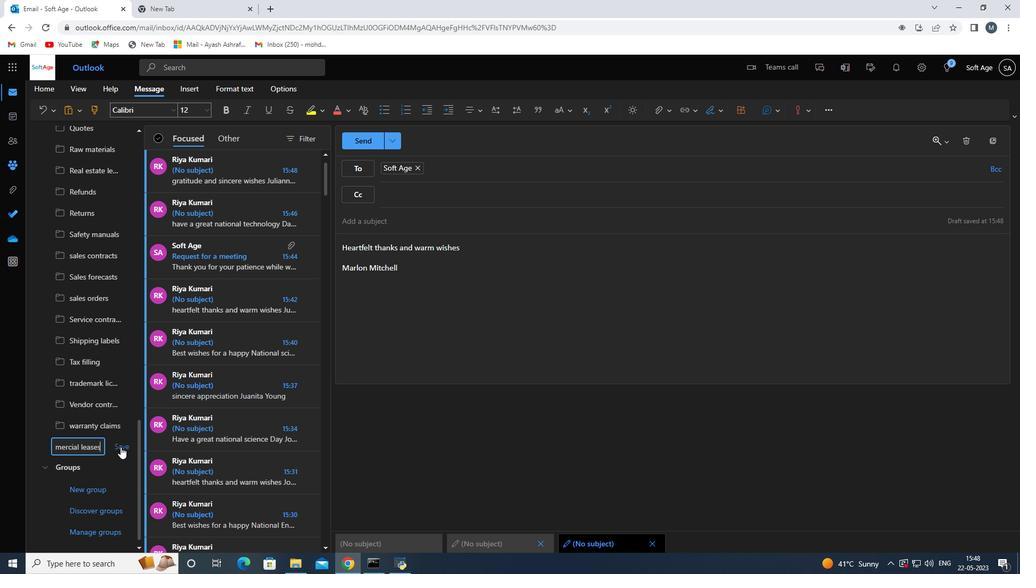 
Action: Mouse moved to (349, 345)
Screenshot: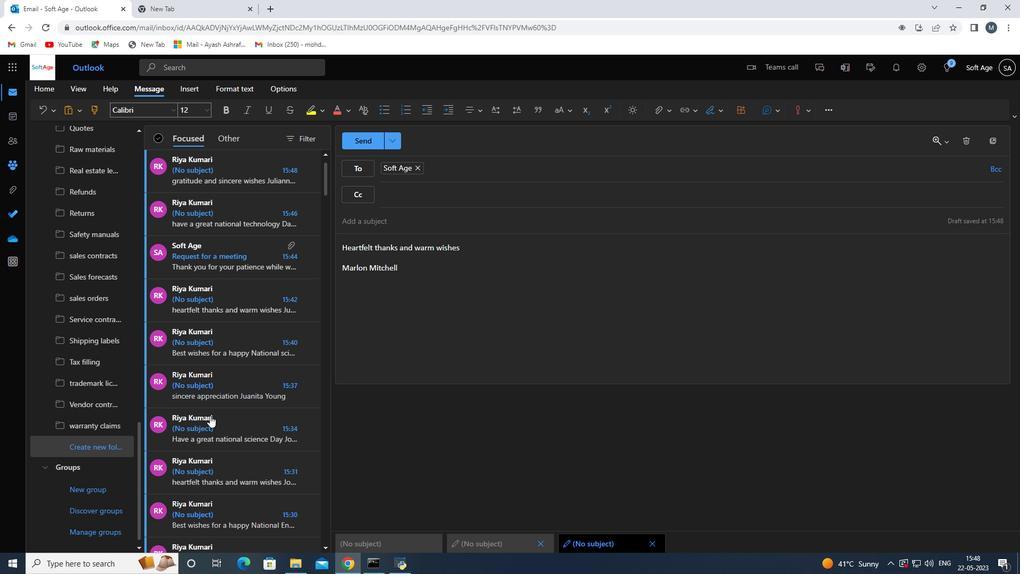 
Action: Mouse scrolled (349, 346) with delta (0, 0)
Screenshot: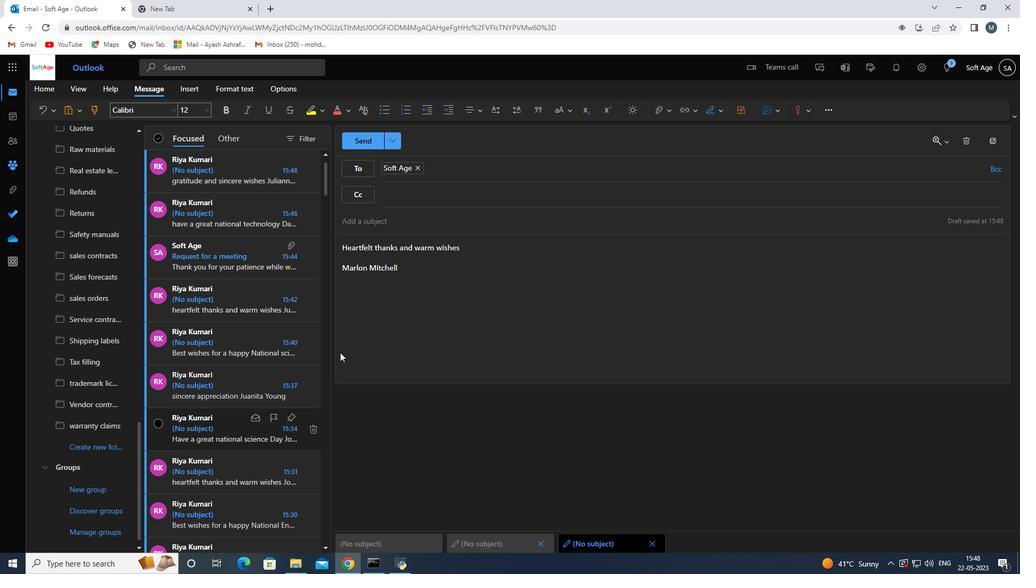 
Action: Mouse scrolled (349, 346) with delta (0, 0)
Screenshot: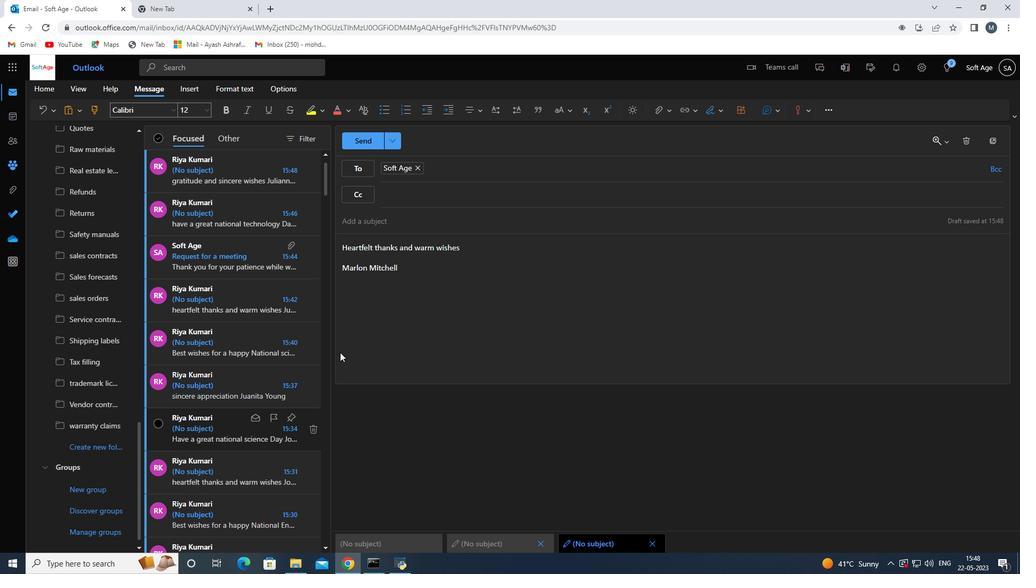 
Action: Mouse scrolled (349, 346) with delta (0, 0)
Screenshot: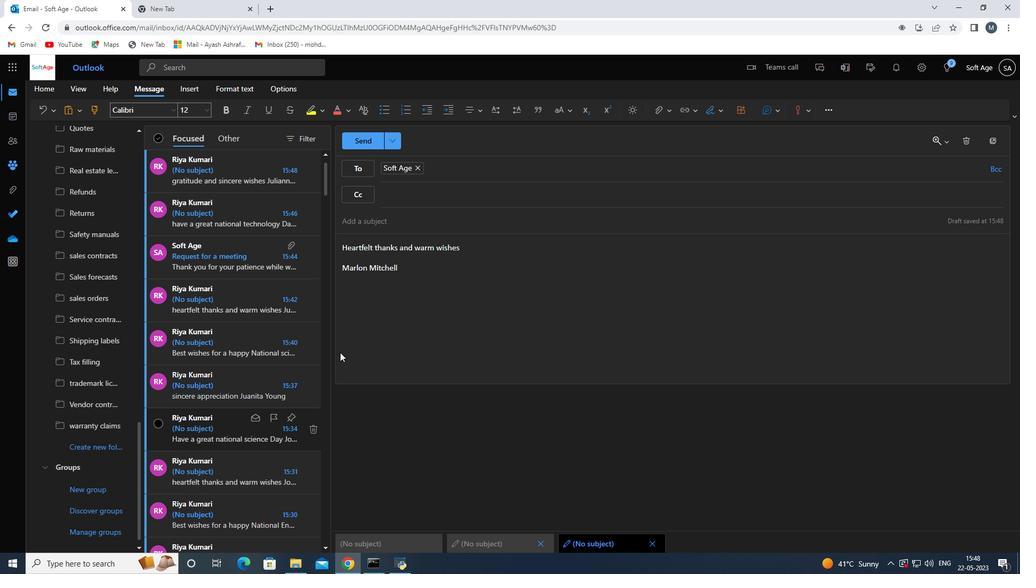 
Action: Mouse moved to (356, 336)
Screenshot: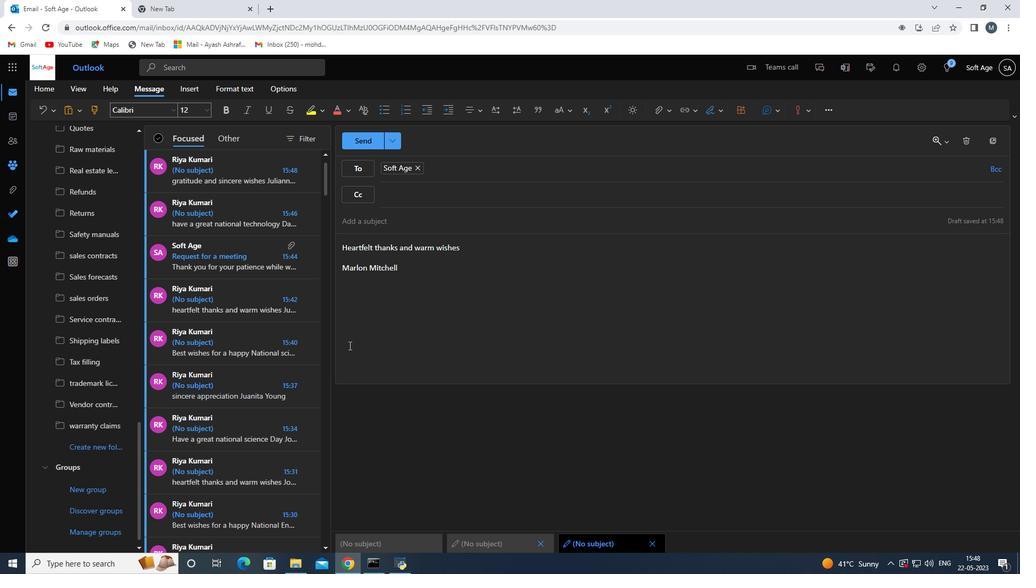 
Action: Mouse scrolled (350, 344) with delta (0, 0)
Screenshot: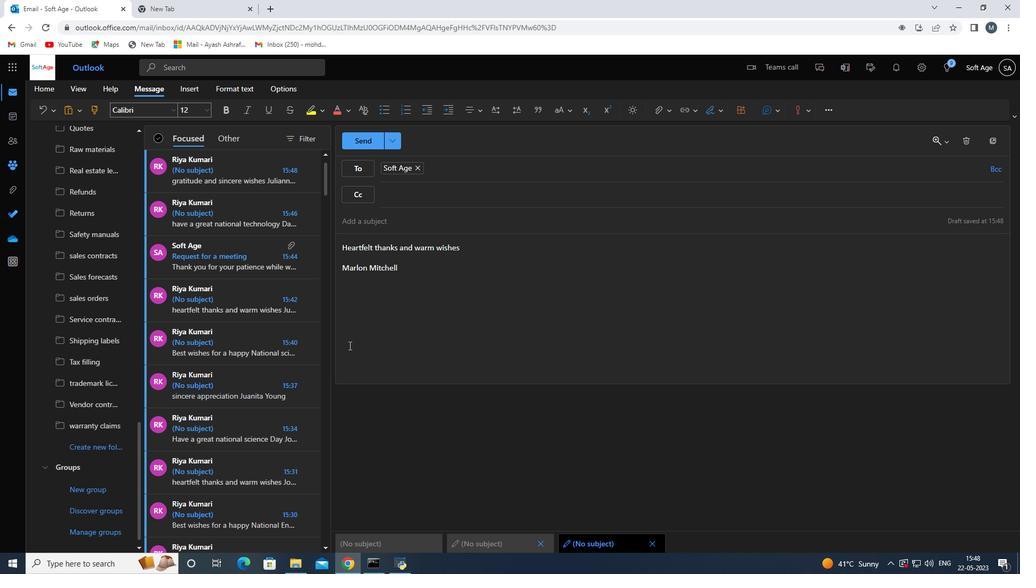 
Action: Mouse moved to (363, 143)
Screenshot: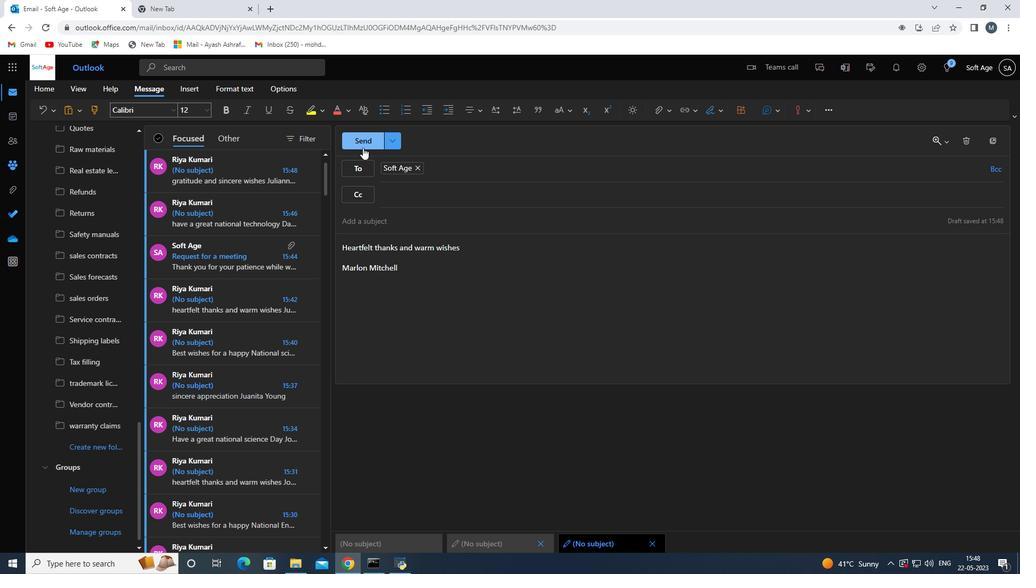 
Action: Mouse pressed left at (363, 143)
Screenshot: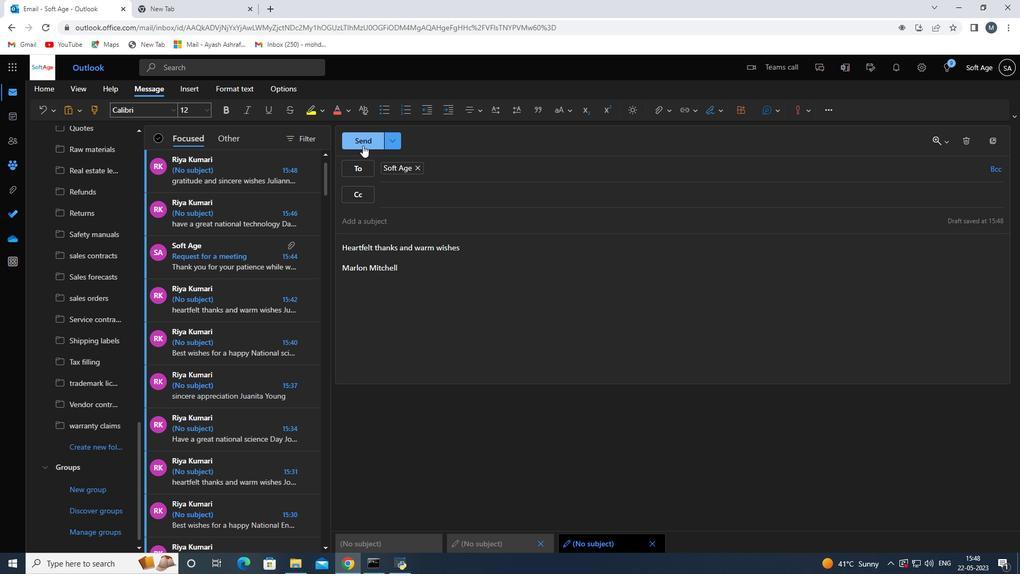 
Action: Mouse moved to (501, 333)
Screenshot: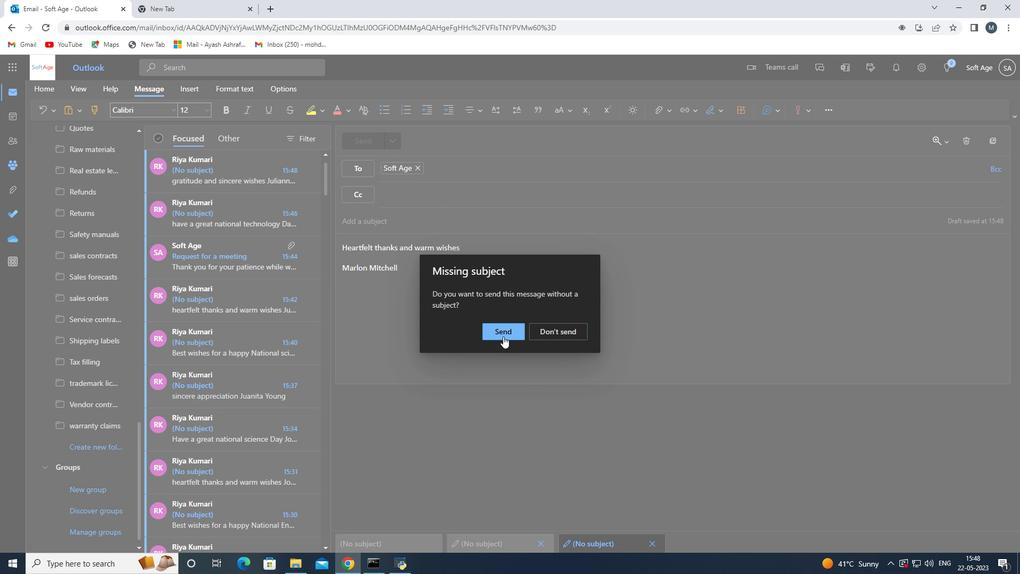 
Action: Mouse pressed left at (501, 333)
Screenshot: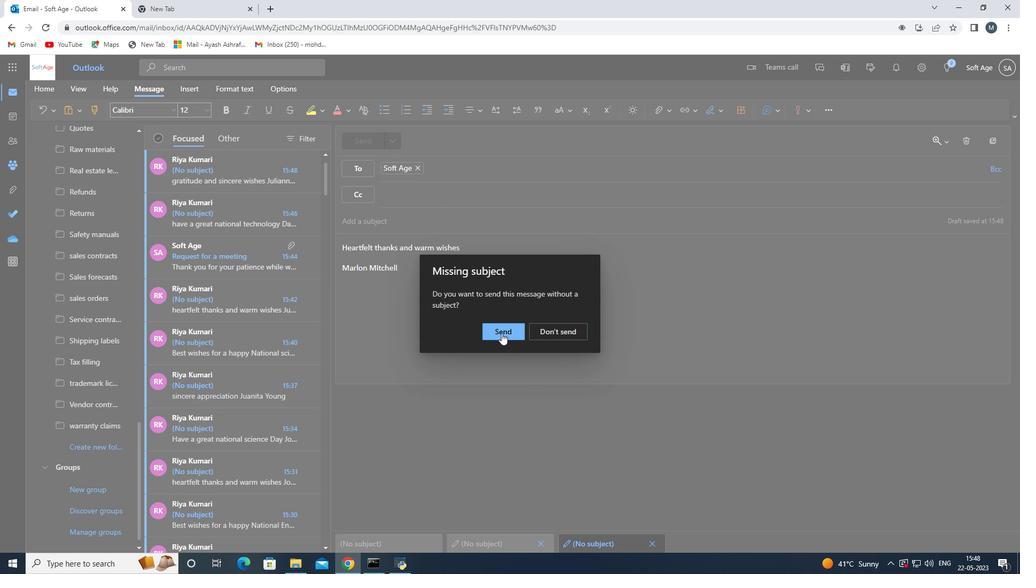 
